 Task: Find connections with filter location Wednesbury with filter topic #Affiliationwith filter profile language German with filter current company HSE INTEGRO with filter school RV College Of Engineering with filter industry Administrative and Support Services with filter service category AnimationArchitecture with filter keywords title Market Development Manager
Action: Mouse moved to (517, 67)
Screenshot: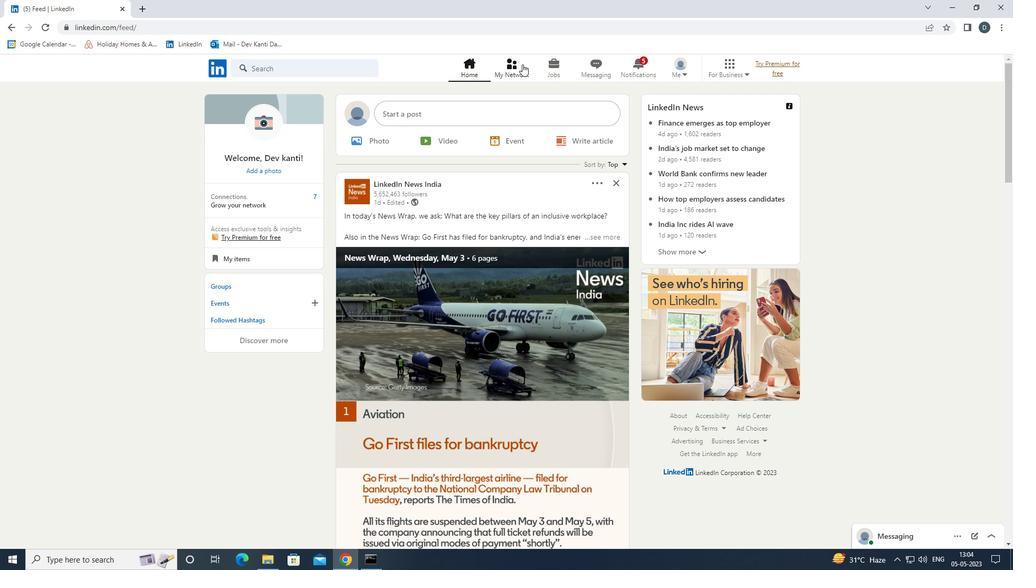 
Action: Mouse pressed left at (517, 67)
Screenshot: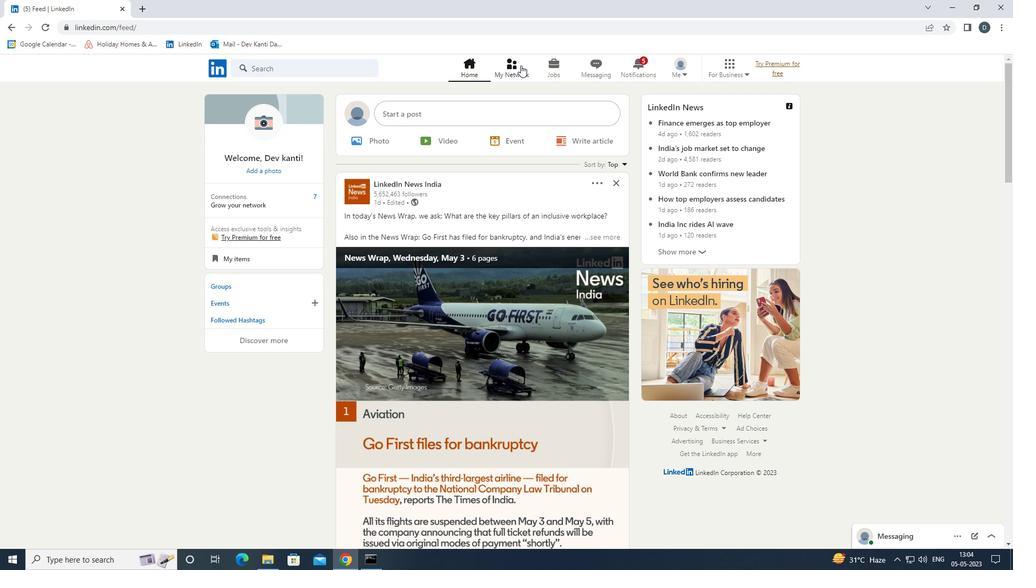 
Action: Mouse moved to (349, 127)
Screenshot: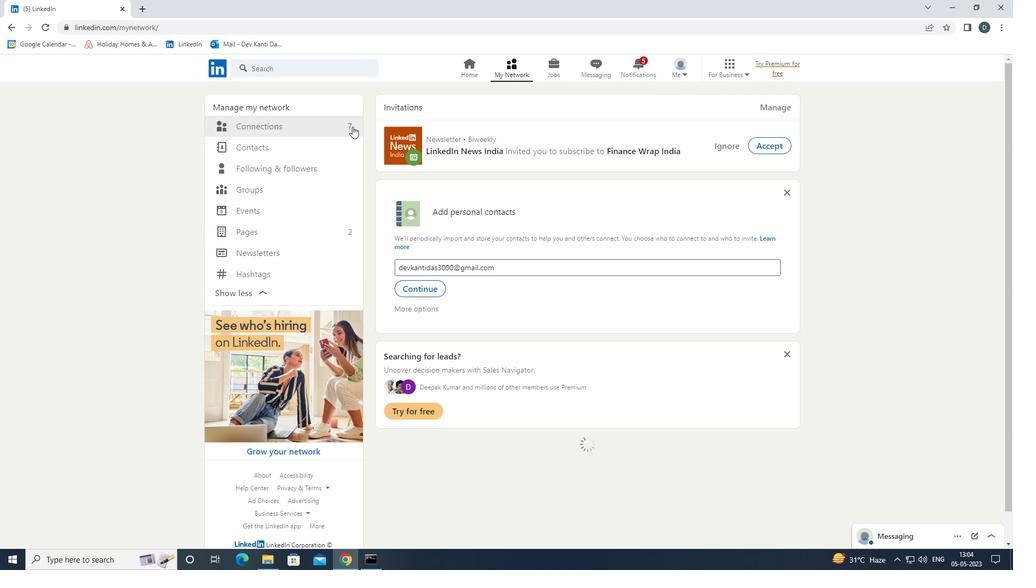
Action: Mouse pressed left at (349, 127)
Screenshot: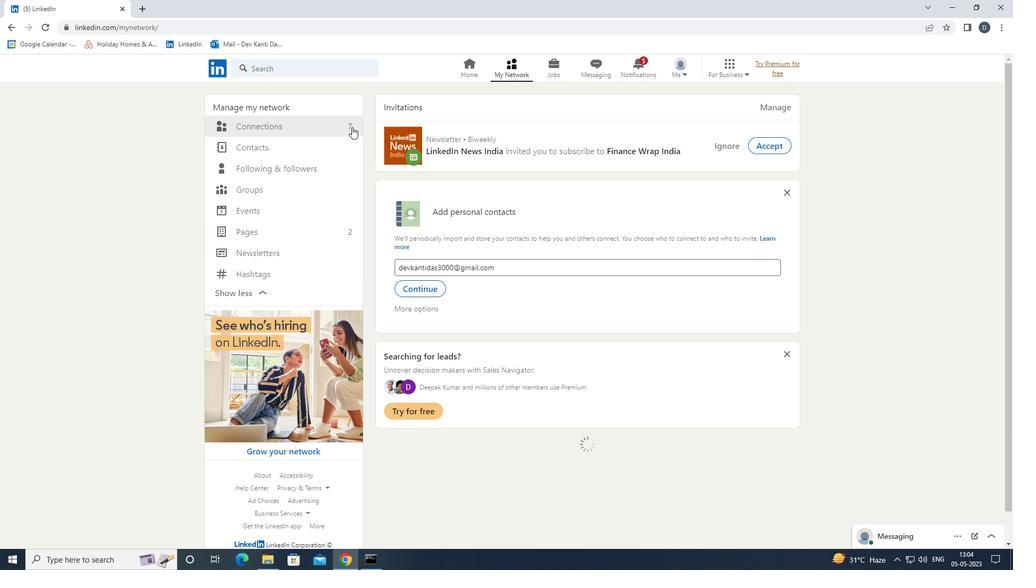 
Action: Mouse moved to (572, 128)
Screenshot: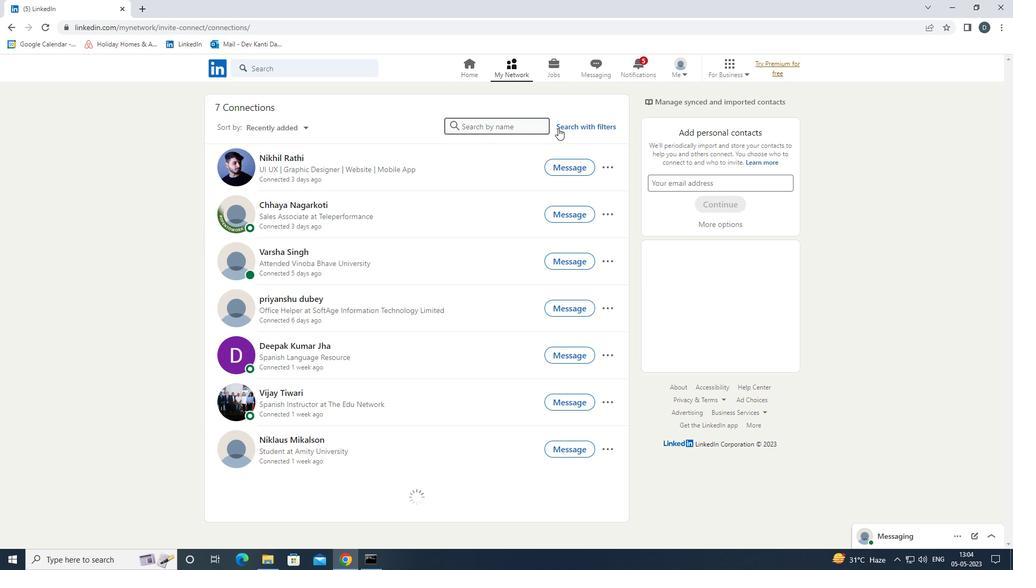
Action: Mouse pressed left at (572, 128)
Screenshot: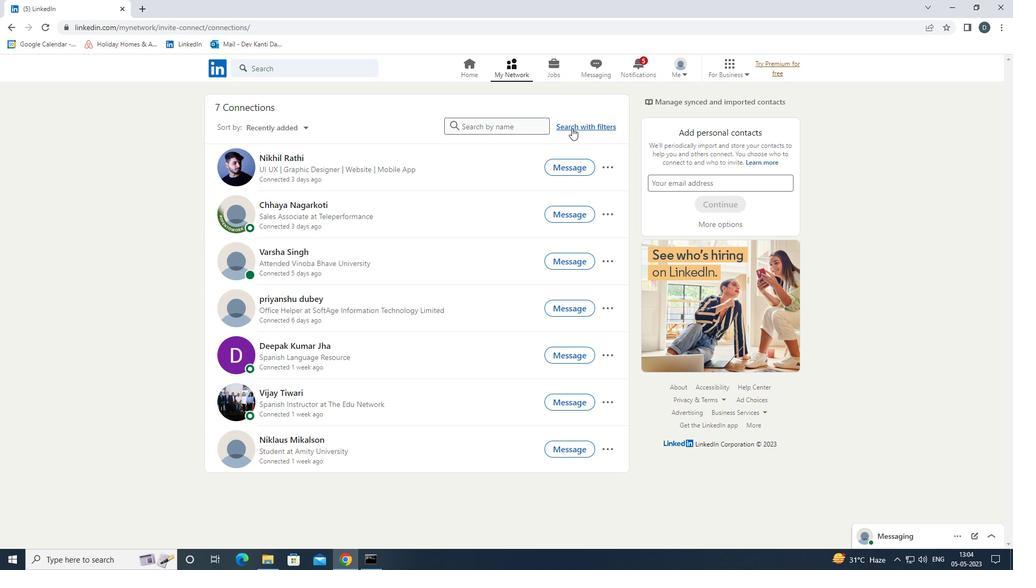 
Action: Mouse moved to (542, 100)
Screenshot: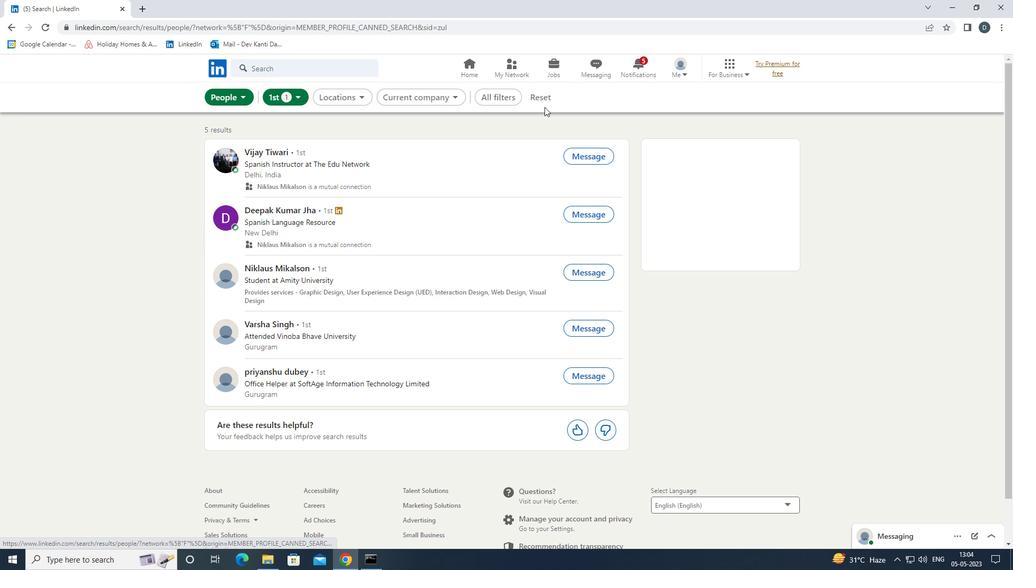 
Action: Mouse pressed left at (542, 100)
Screenshot: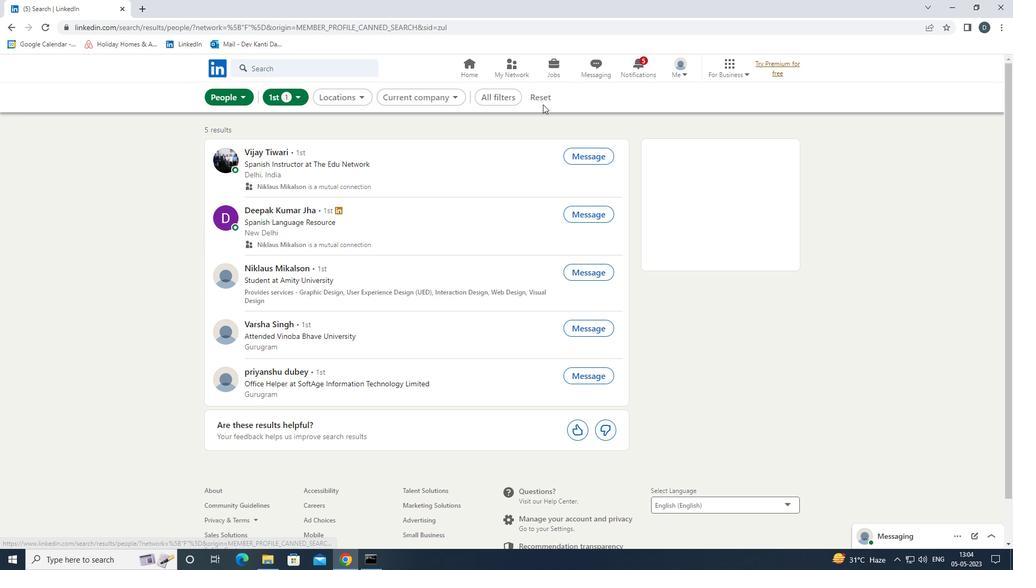 
Action: Mouse moved to (535, 101)
Screenshot: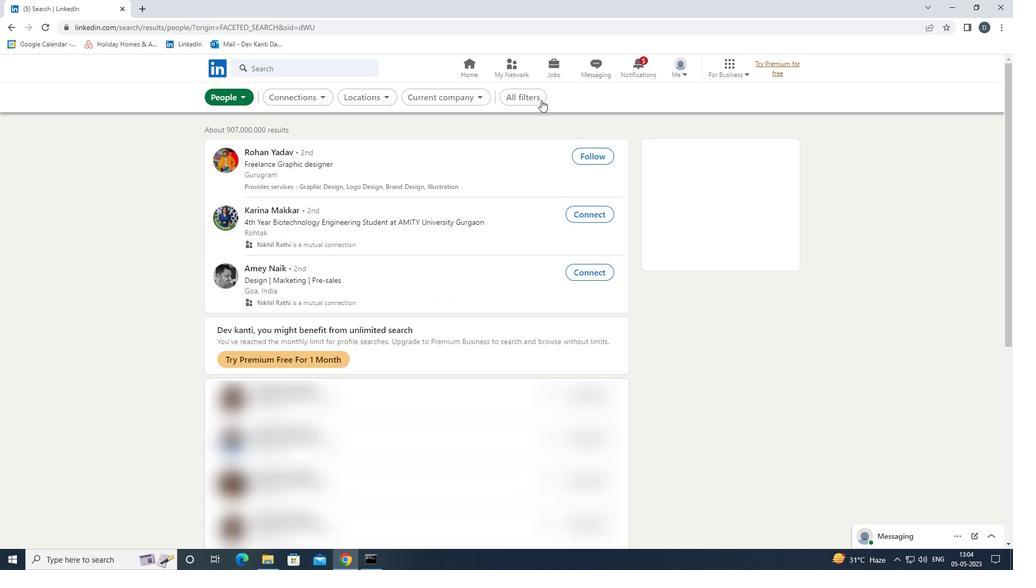 
Action: Mouse pressed left at (535, 101)
Screenshot: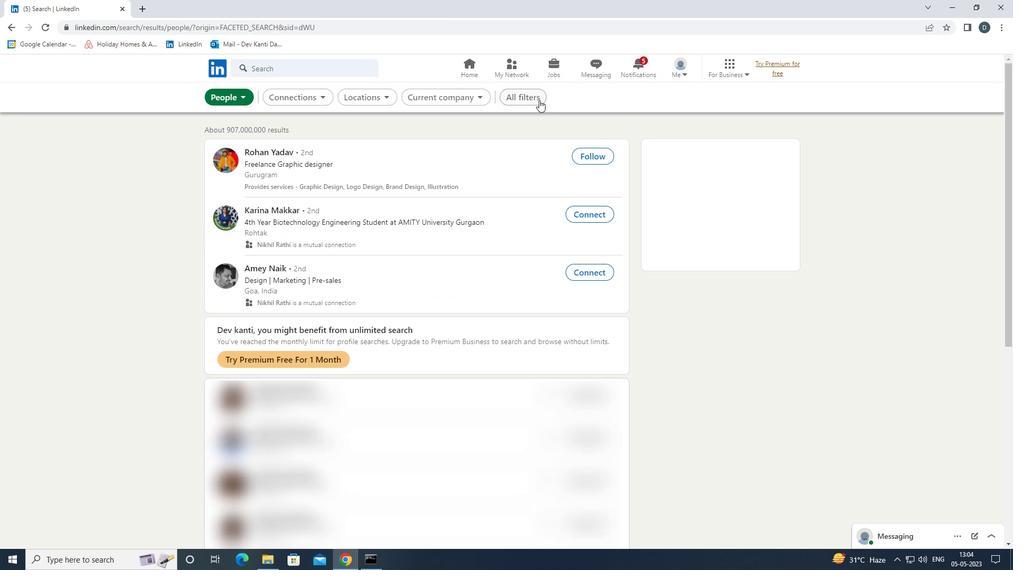 
Action: Mouse moved to (831, 308)
Screenshot: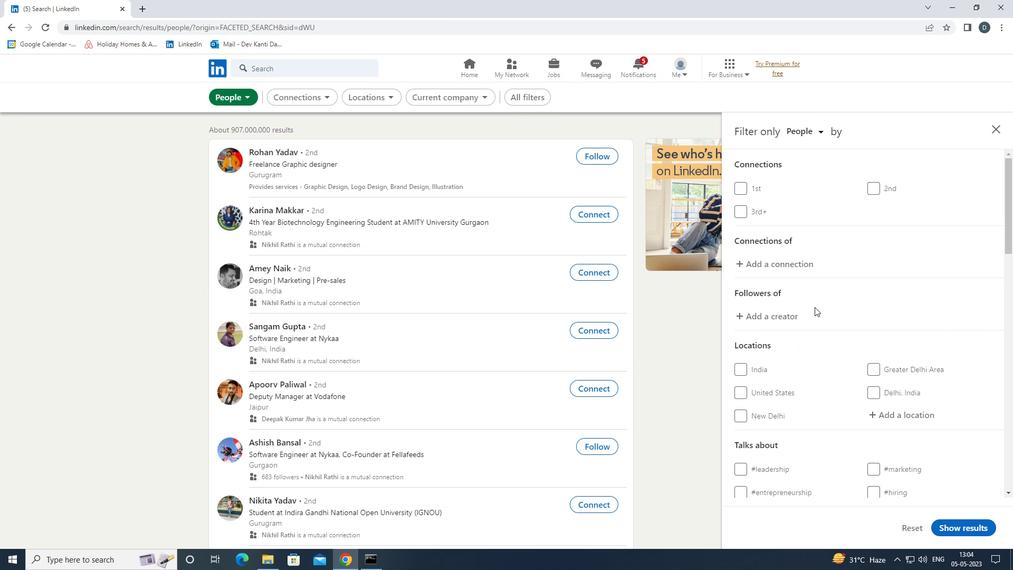 
Action: Mouse scrolled (831, 307) with delta (0, 0)
Screenshot: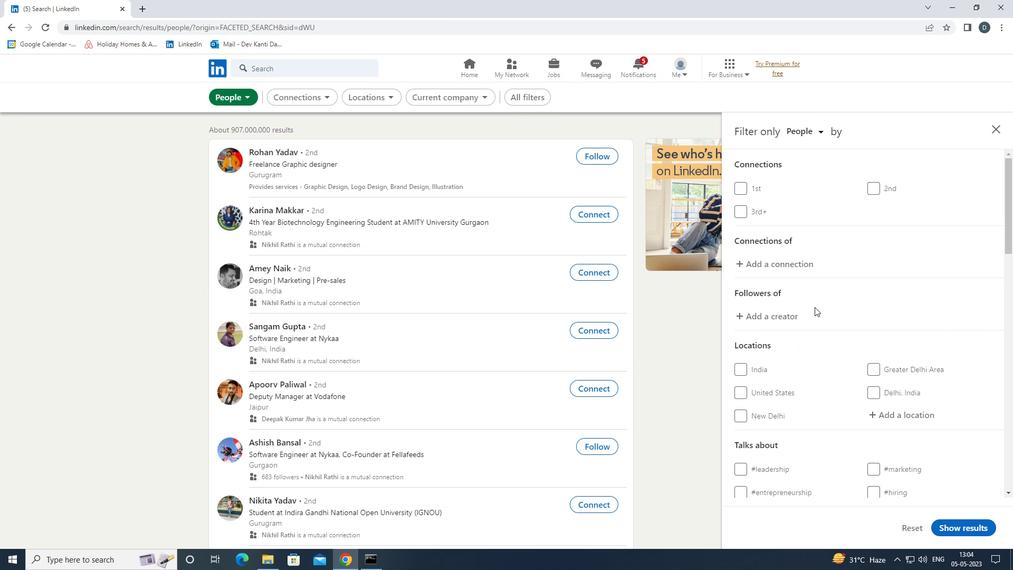 
Action: Mouse moved to (838, 310)
Screenshot: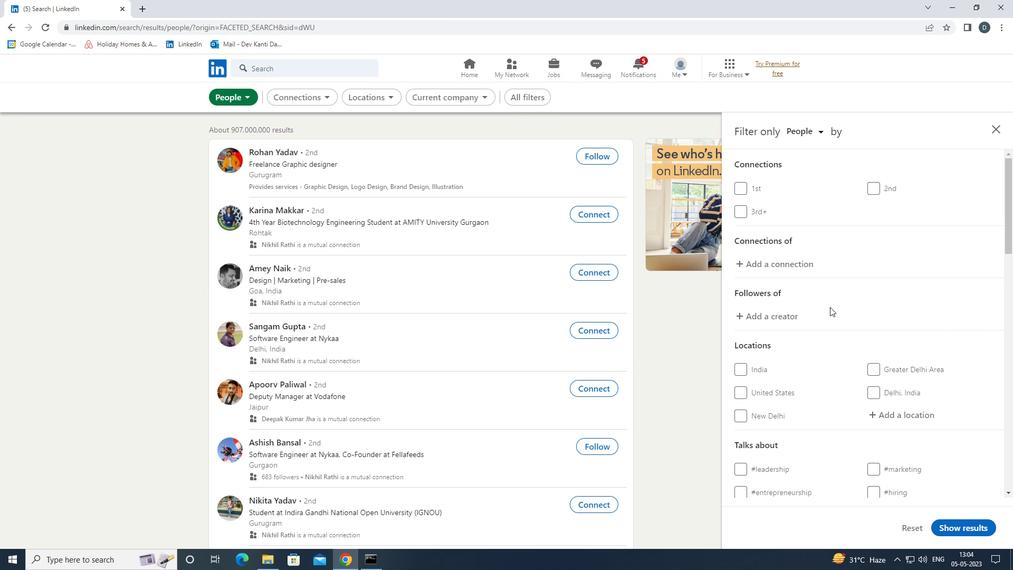 
Action: Mouse scrolled (838, 310) with delta (0, 0)
Screenshot: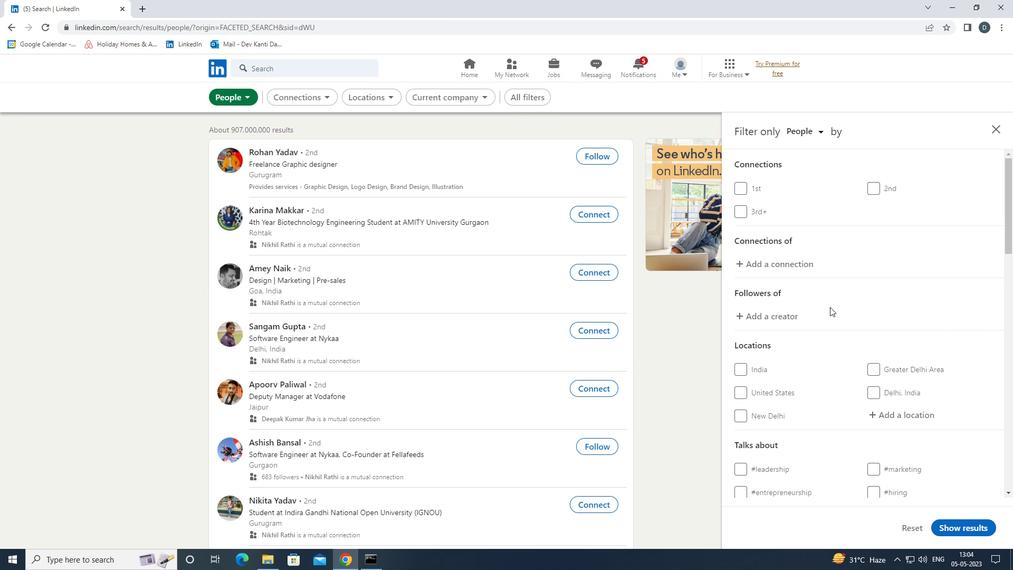 
Action: Mouse moved to (908, 310)
Screenshot: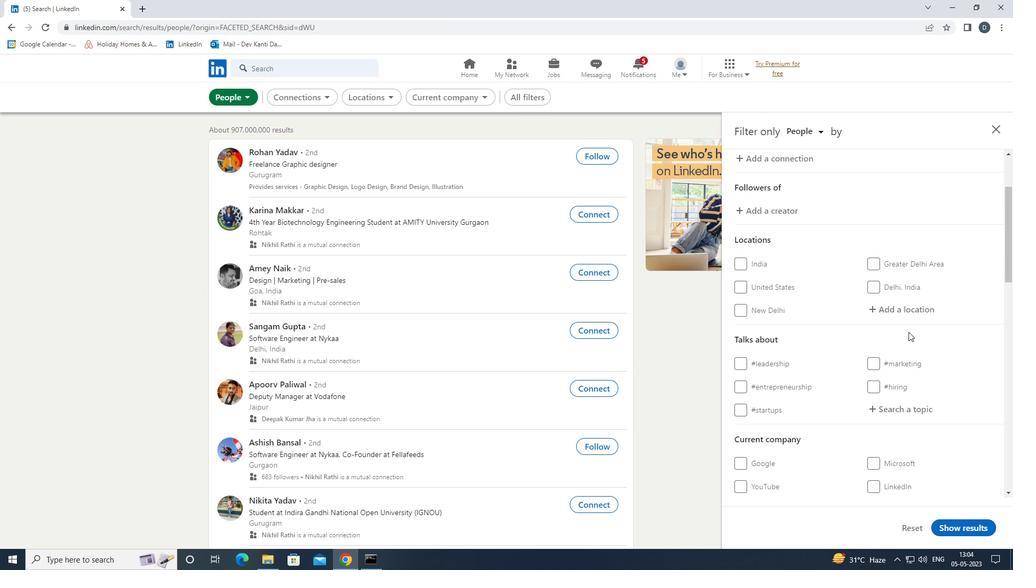 
Action: Mouse pressed left at (908, 310)
Screenshot: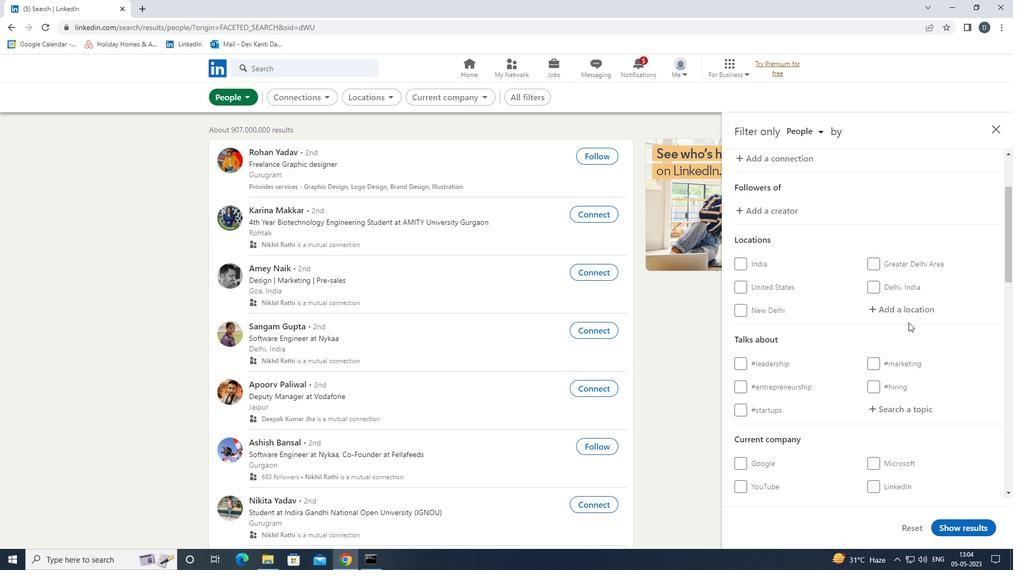
Action: Key pressed <Key.shift><Key.shift><Key.shift><Key.shift>WEDNESBURY<Key.down><Key.enter>
Screenshot: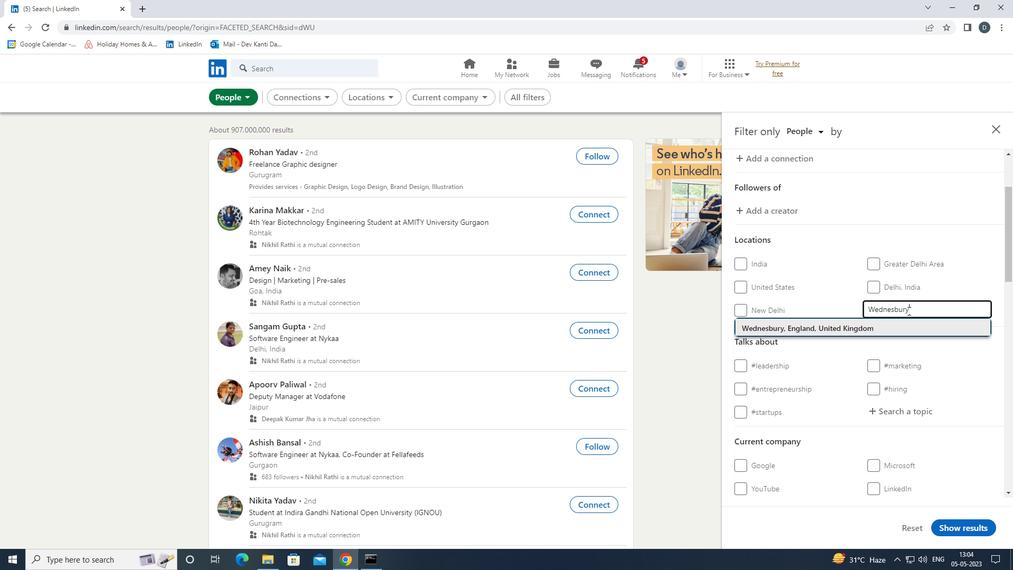 
Action: Mouse scrolled (908, 310) with delta (0, 0)
Screenshot: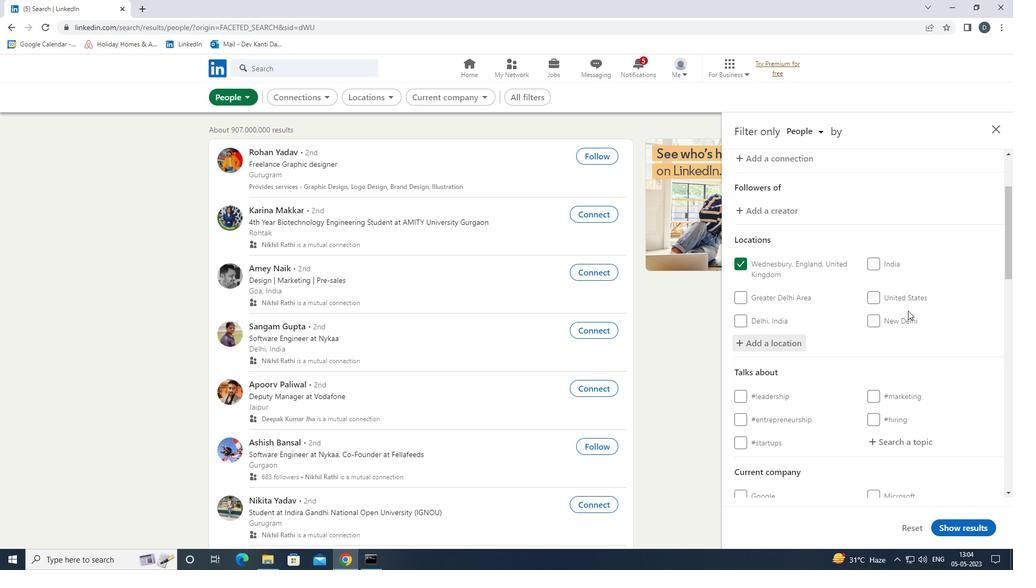 
Action: Mouse scrolled (908, 310) with delta (0, 0)
Screenshot: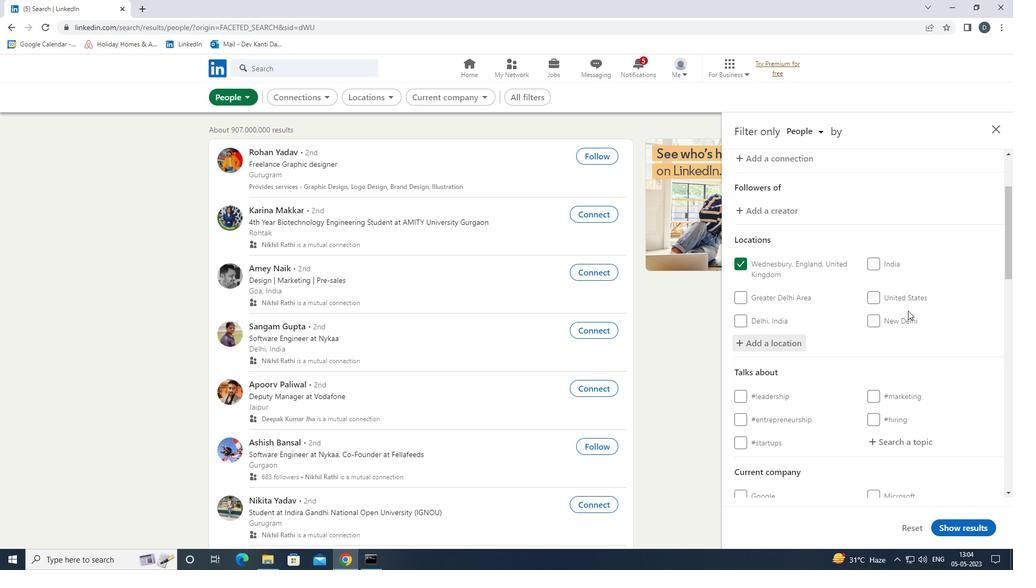 
Action: Mouse moved to (898, 342)
Screenshot: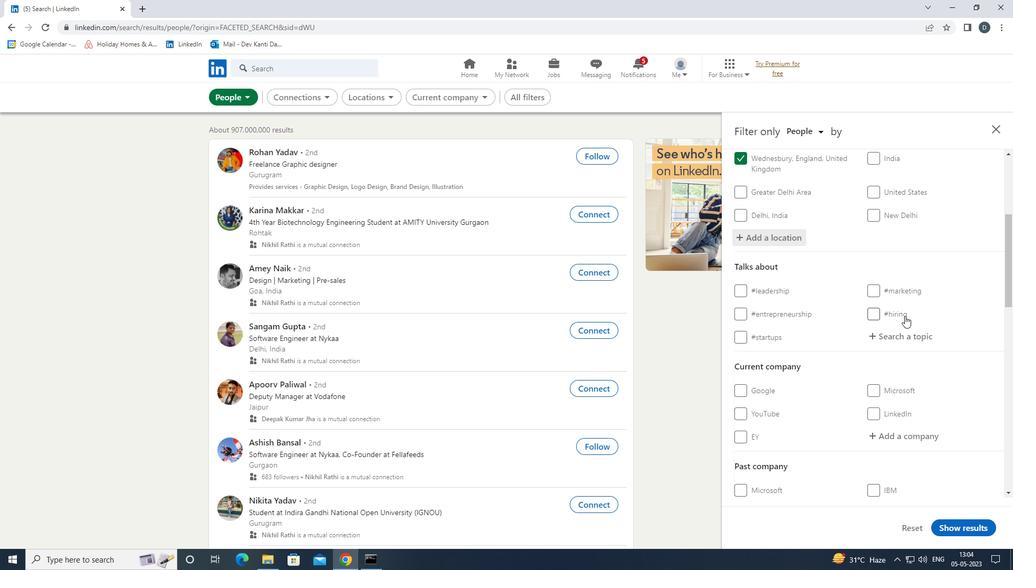 
Action: Mouse pressed left at (898, 342)
Screenshot: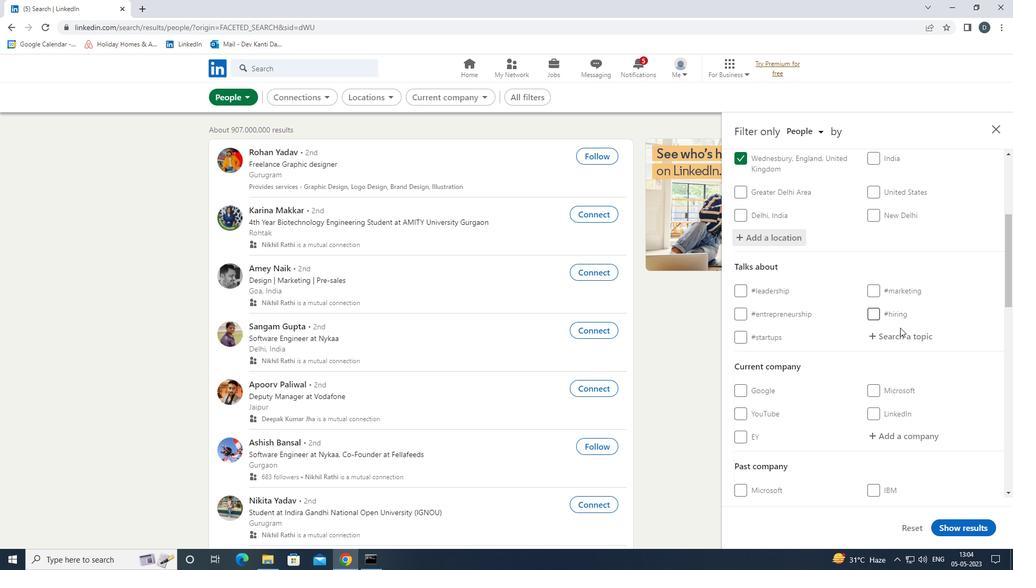 
Action: Key pressed <Key.shift>AFFILIATION<Key.down><Key.enter>
Screenshot: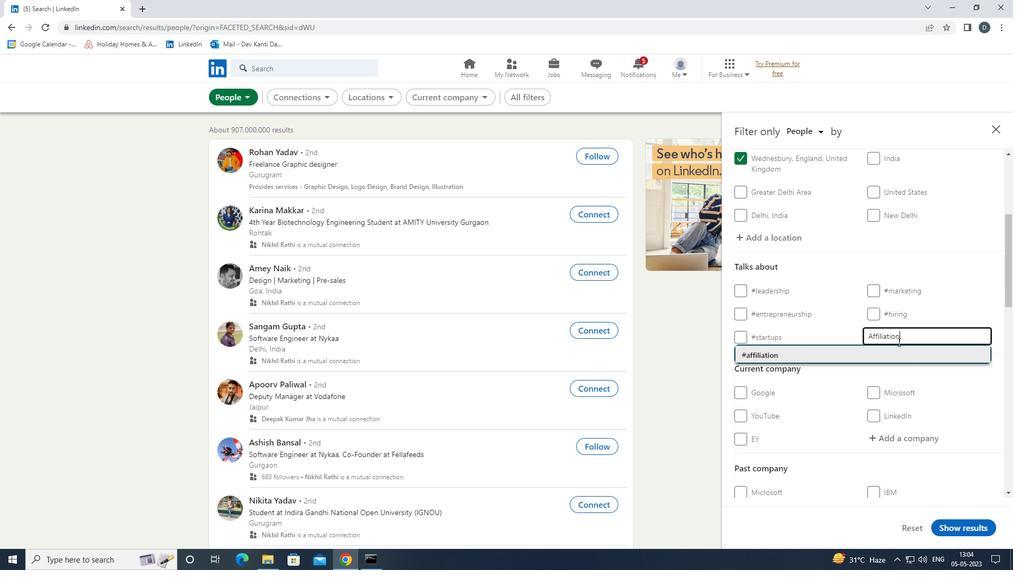 
Action: Mouse moved to (895, 352)
Screenshot: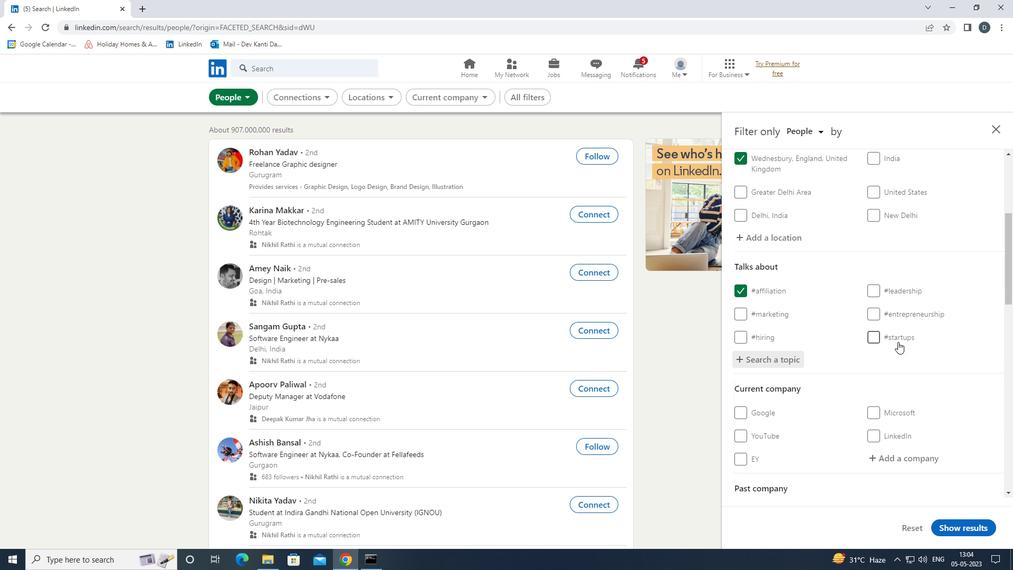 
Action: Mouse scrolled (895, 352) with delta (0, 0)
Screenshot: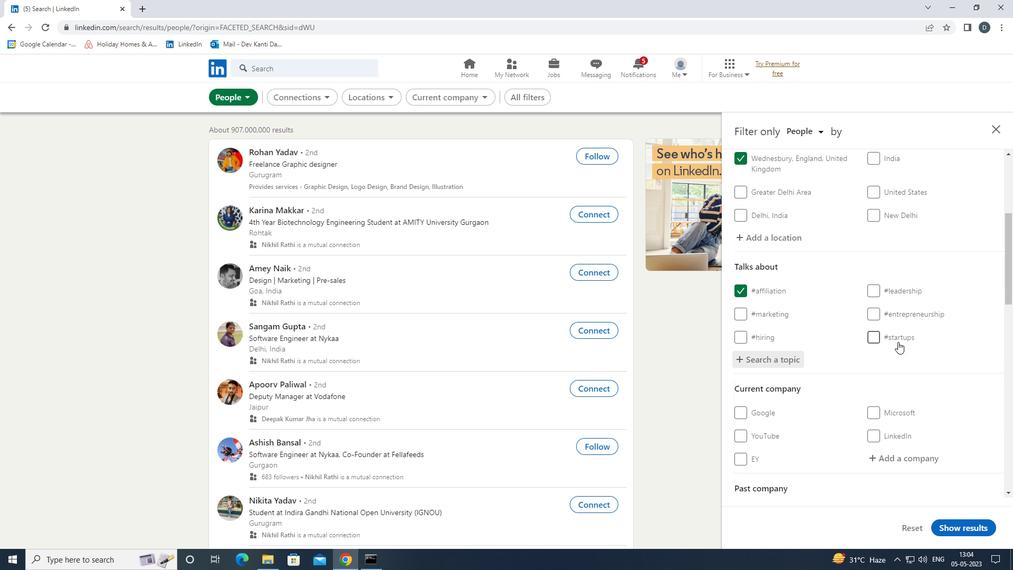 
Action: Mouse moved to (895, 353)
Screenshot: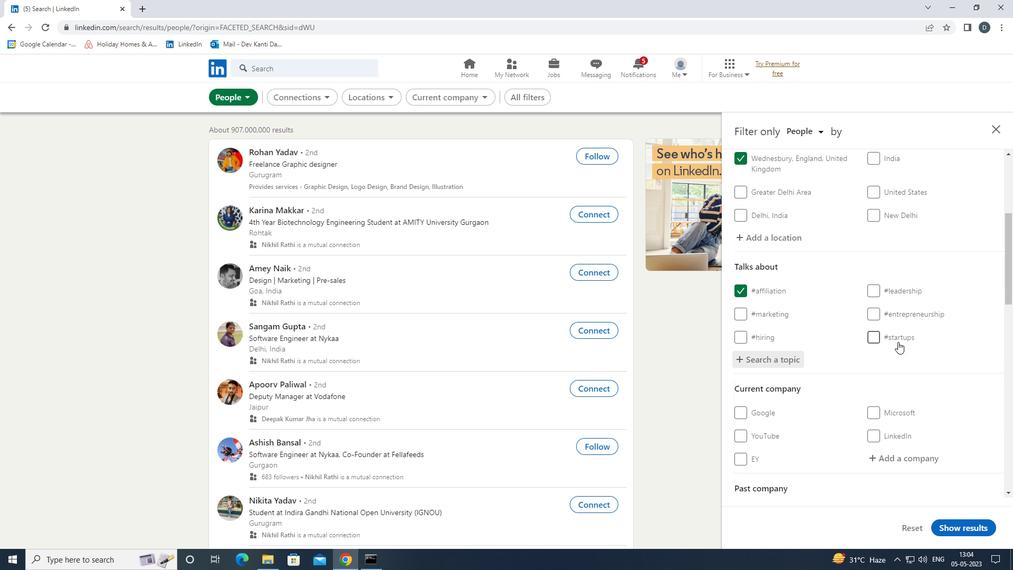 
Action: Mouse scrolled (895, 352) with delta (0, 0)
Screenshot: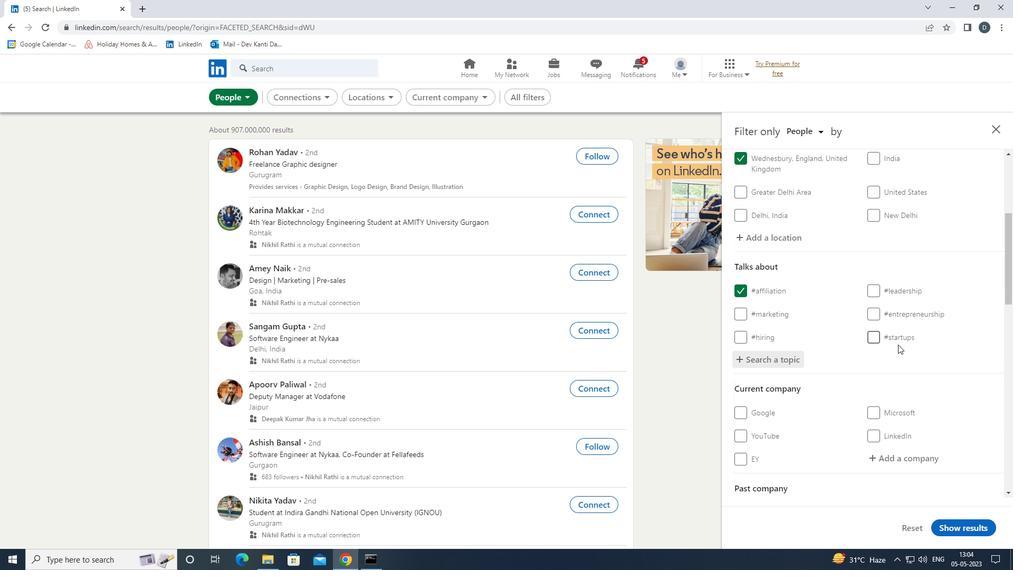 
Action: Mouse moved to (905, 347)
Screenshot: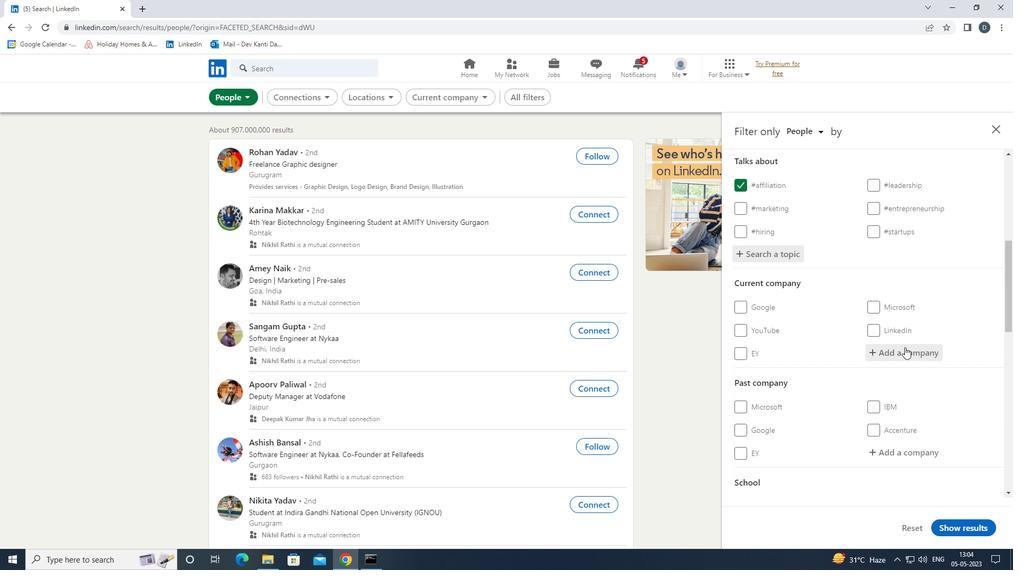 
Action: Mouse scrolled (905, 347) with delta (0, 0)
Screenshot: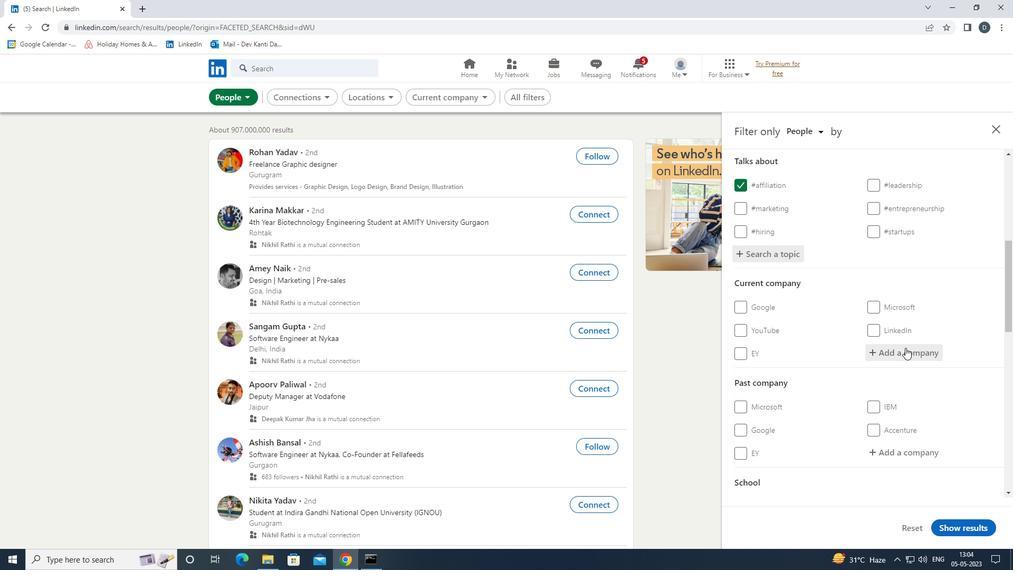 
Action: Mouse scrolled (905, 347) with delta (0, 0)
Screenshot: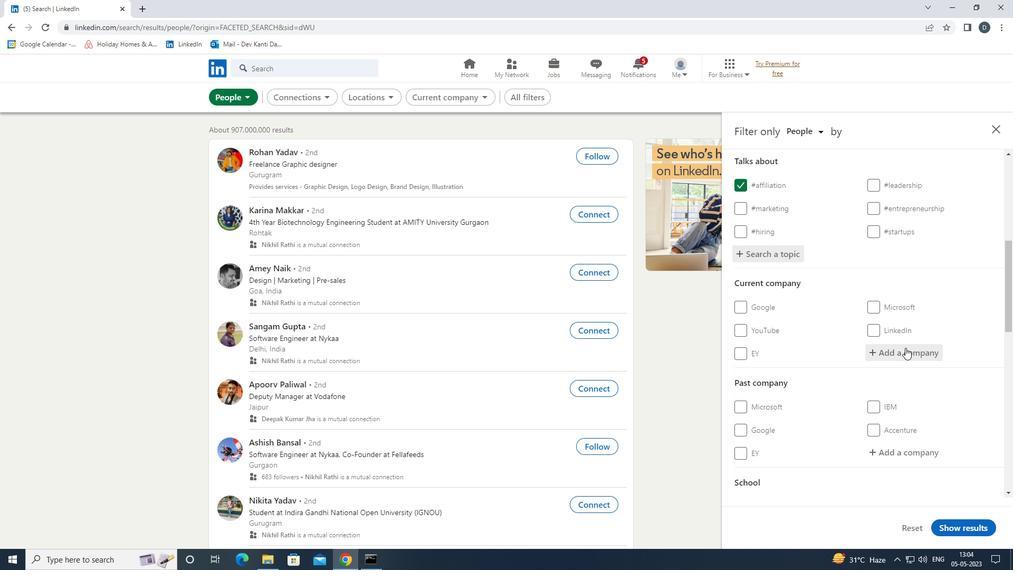 
Action: Mouse scrolled (905, 347) with delta (0, 0)
Screenshot: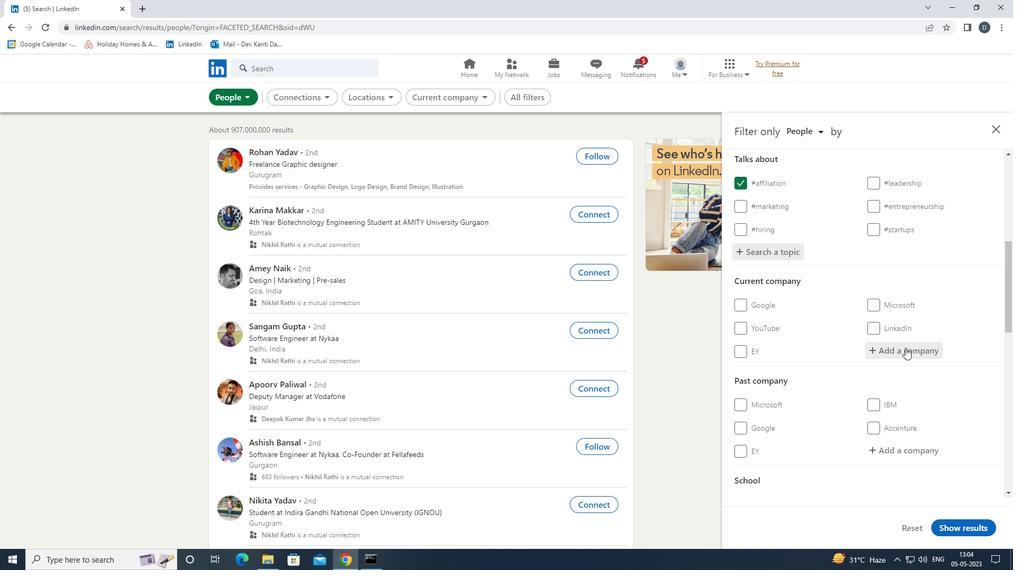 
Action: Mouse scrolled (905, 347) with delta (0, 0)
Screenshot: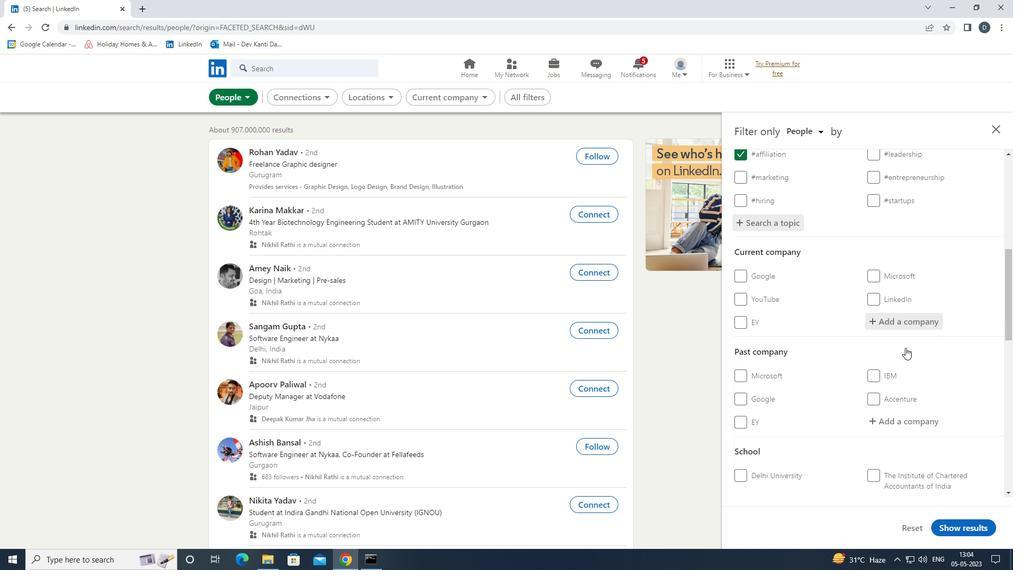 
Action: Mouse scrolled (905, 347) with delta (0, 0)
Screenshot: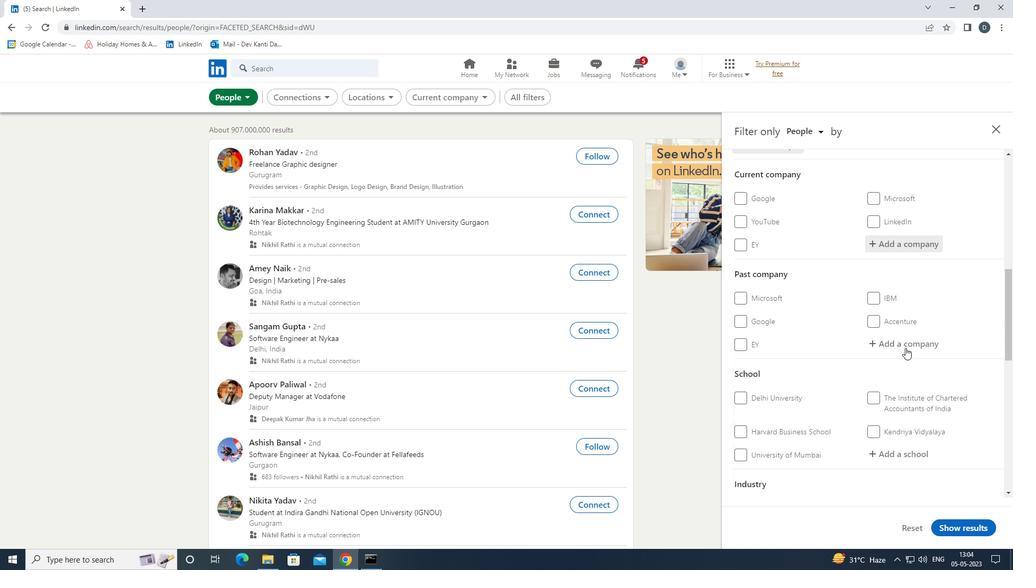 
Action: Mouse scrolled (905, 347) with delta (0, 0)
Screenshot: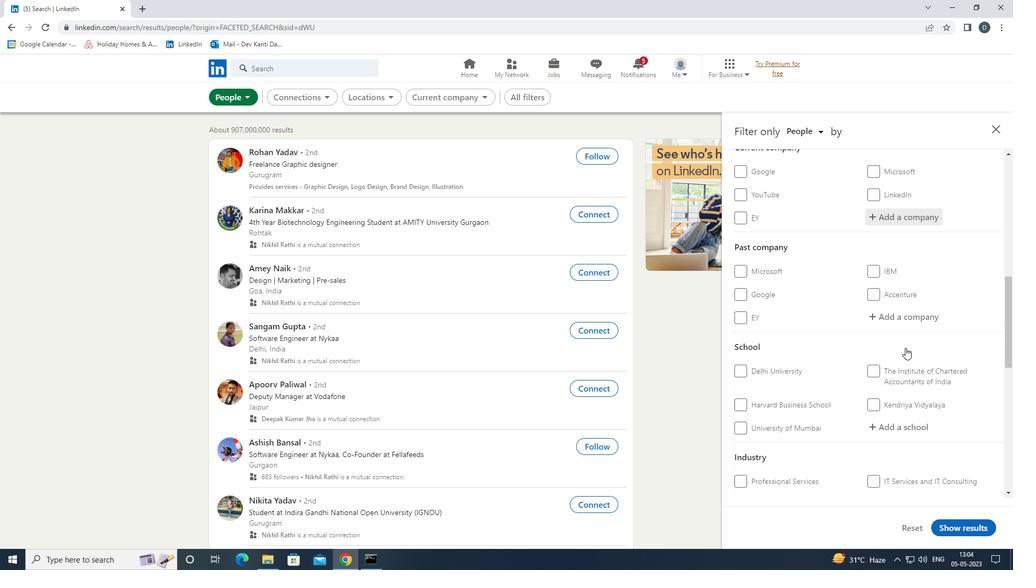 
Action: Mouse moved to (762, 462)
Screenshot: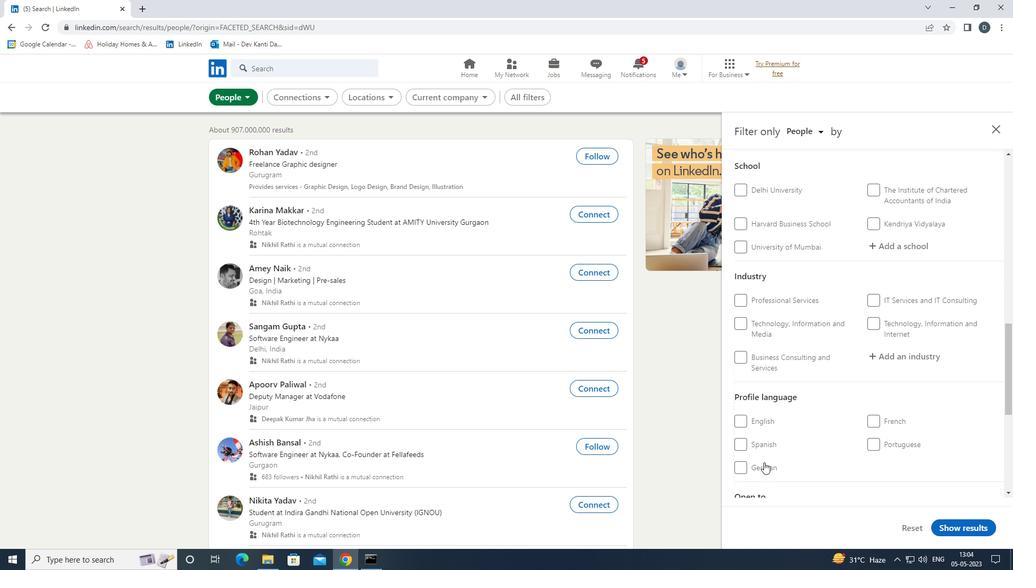 
Action: Mouse pressed left at (762, 462)
Screenshot: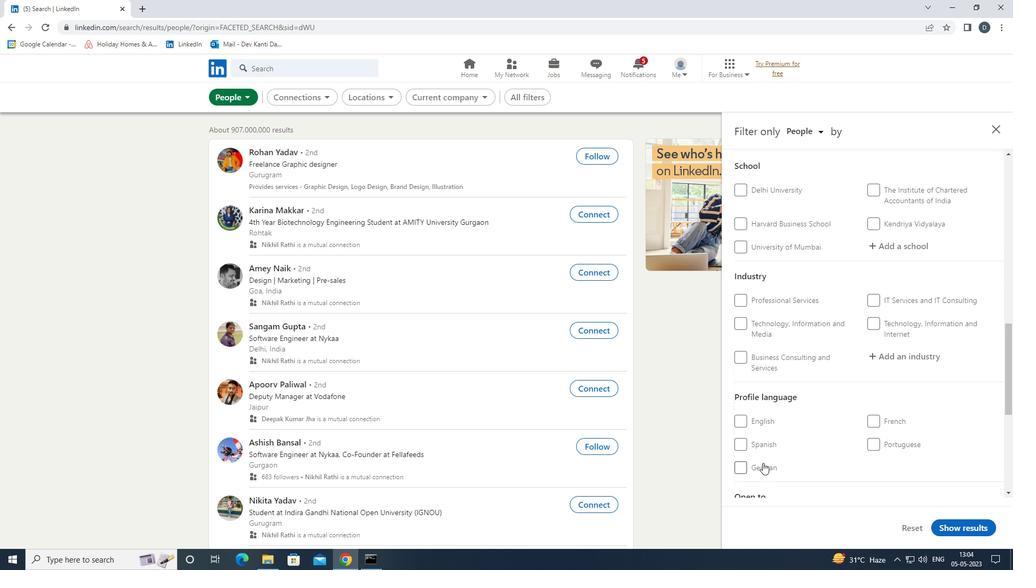 
Action: Mouse moved to (763, 463)
Screenshot: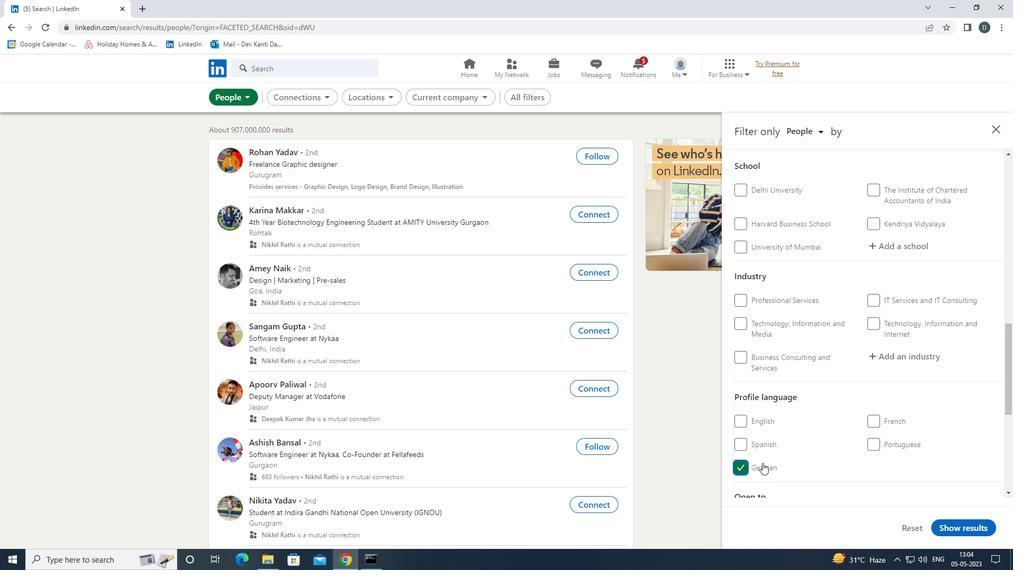 
Action: Mouse scrolled (763, 464) with delta (0, 0)
Screenshot: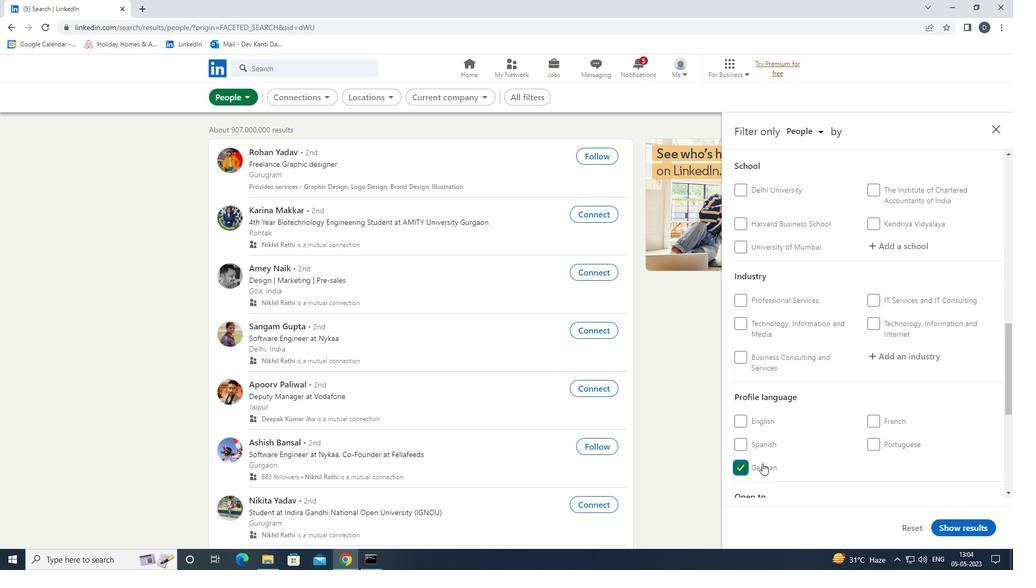 
Action: Mouse scrolled (763, 464) with delta (0, 0)
Screenshot: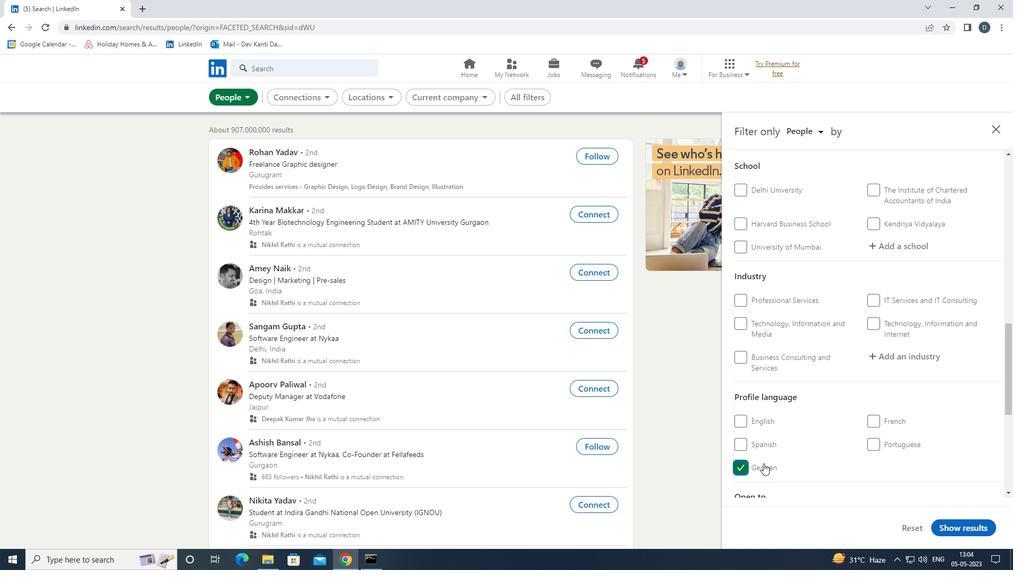 
Action: Mouse scrolled (763, 464) with delta (0, 0)
Screenshot: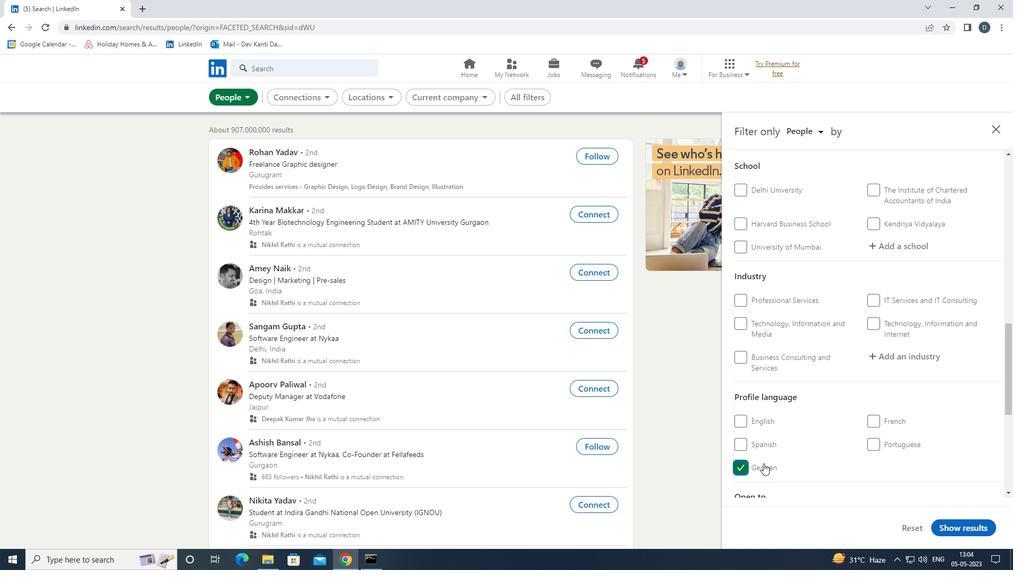 
Action: Mouse scrolled (763, 464) with delta (0, 0)
Screenshot: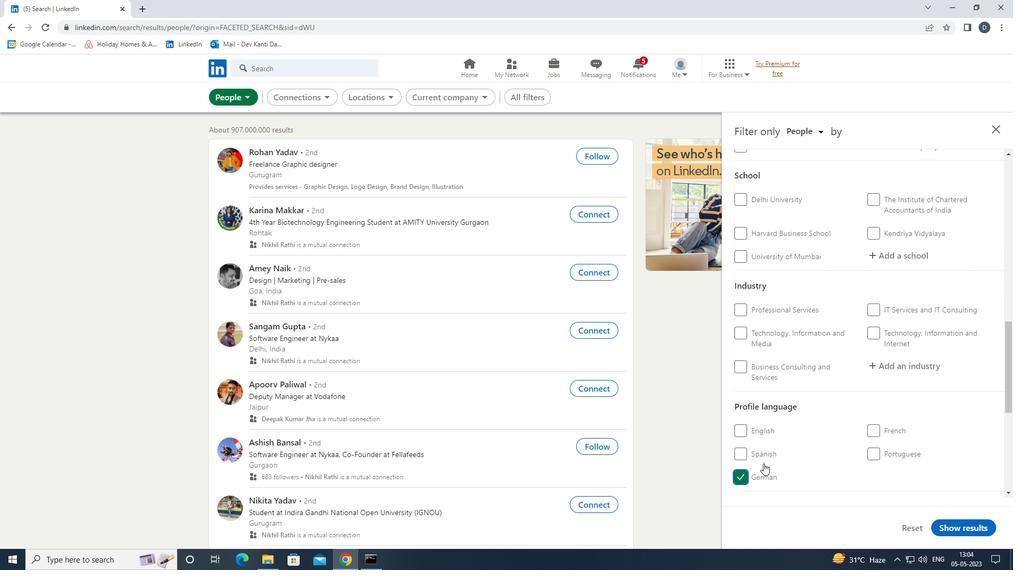 
Action: Mouse scrolled (763, 464) with delta (0, 0)
Screenshot: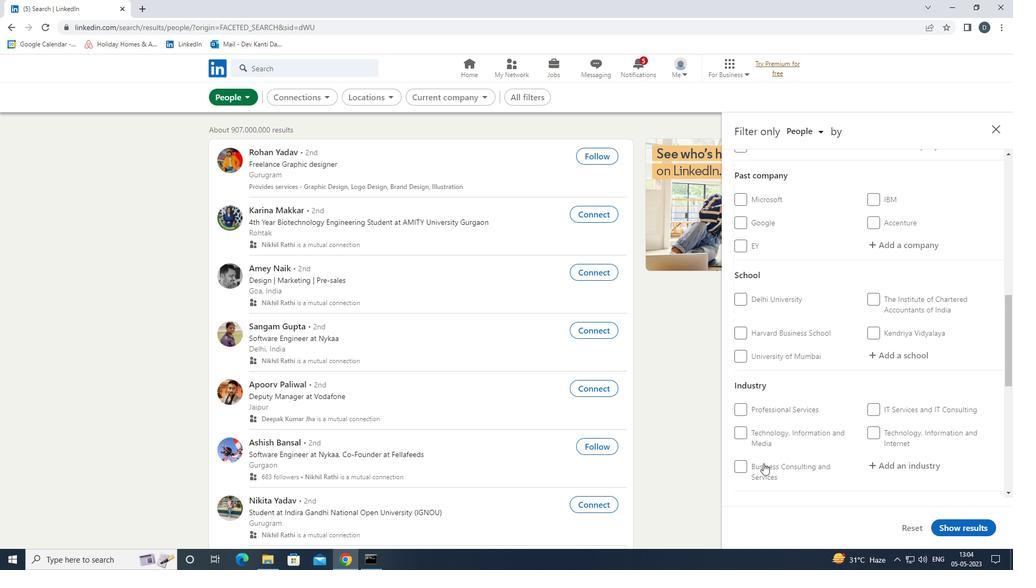 
Action: Mouse moved to (920, 300)
Screenshot: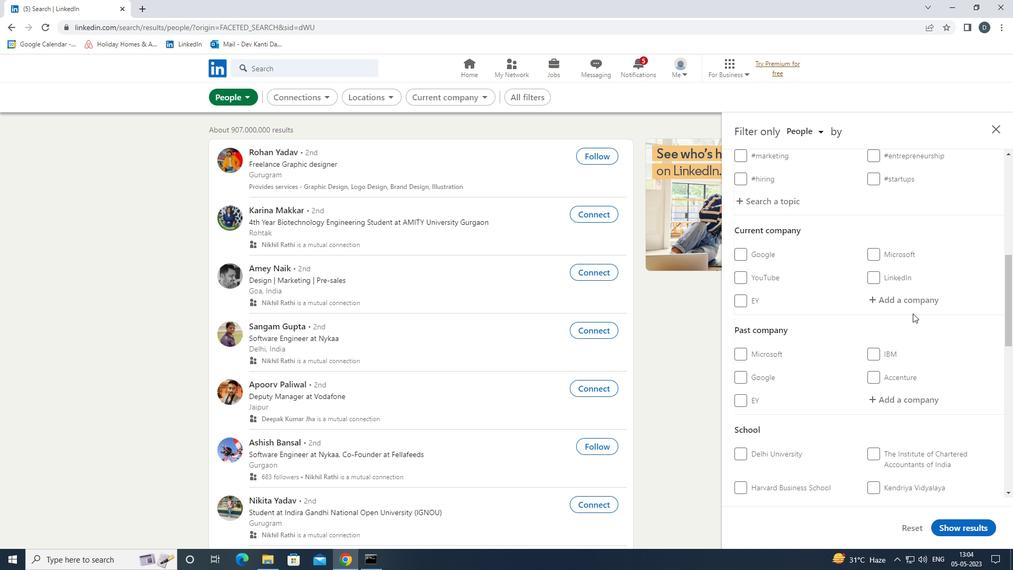 
Action: Mouse pressed left at (920, 300)
Screenshot: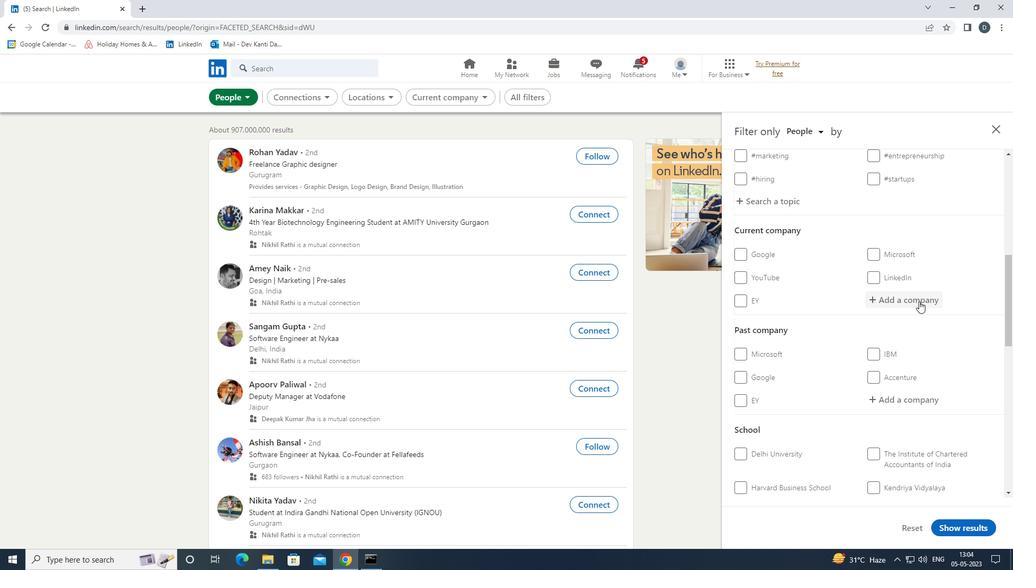 
Action: Key pressed <Key.shift><Key.shift><Key.shift><Key.shift><Key.shift><Key.shift><Key.shift><Key.shift><Key.shift><Key.shift><Key.shift><Key.shift><Key.shift>HSE<Key.space><Key.shift>INTEGRO<Key.down><Key.enter>
Screenshot: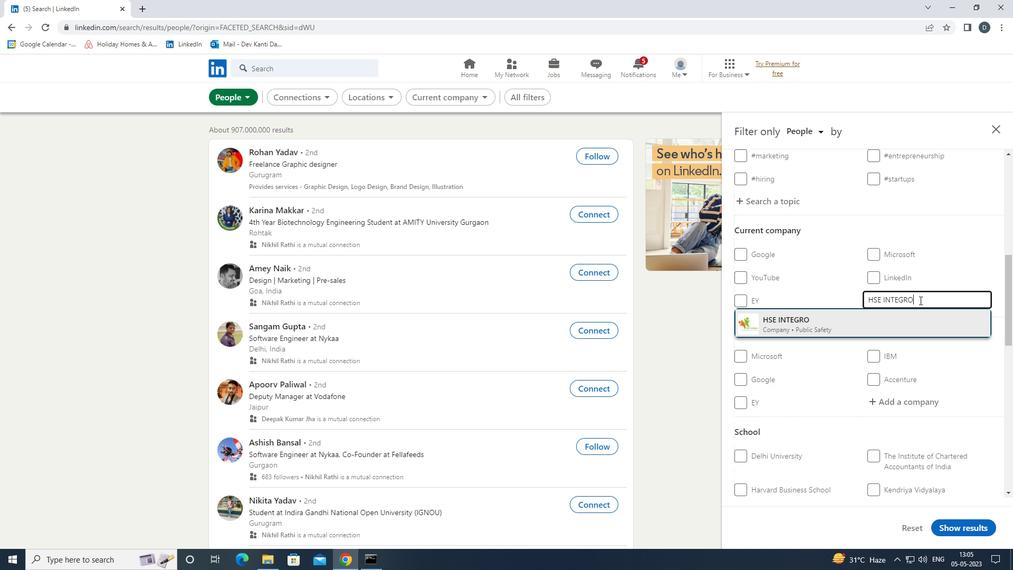 
Action: Mouse scrolled (920, 299) with delta (0, 0)
Screenshot: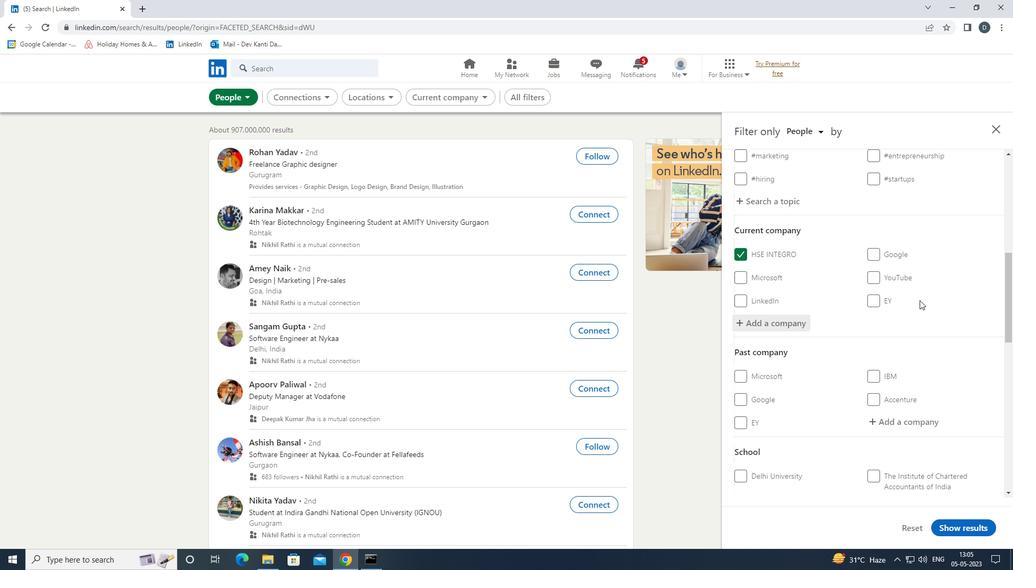 
Action: Mouse scrolled (920, 299) with delta (0, 0)
Screenshot: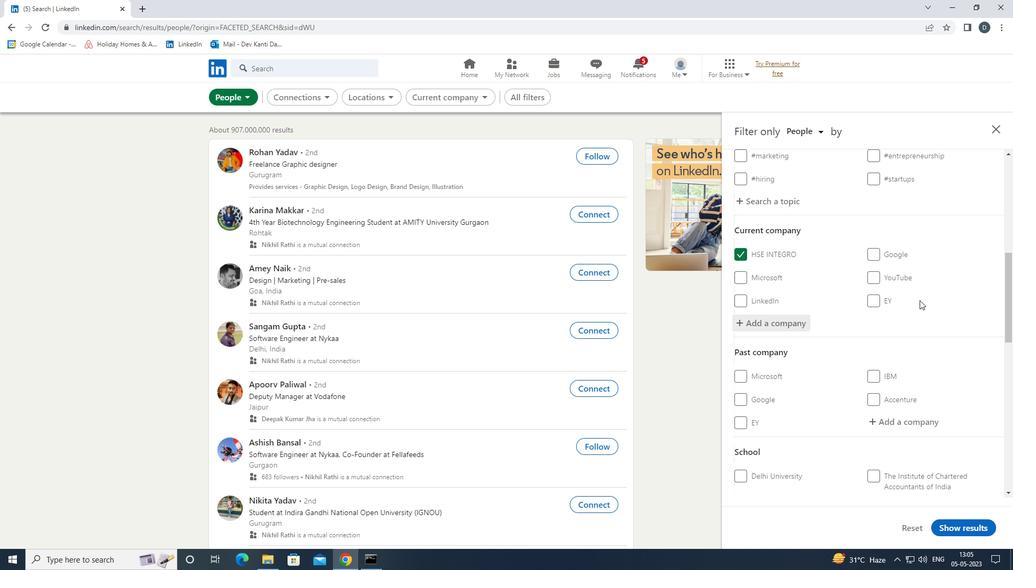 
Action: Mouse scrolled (920, 299) with delta (0, 0)
Screenshot: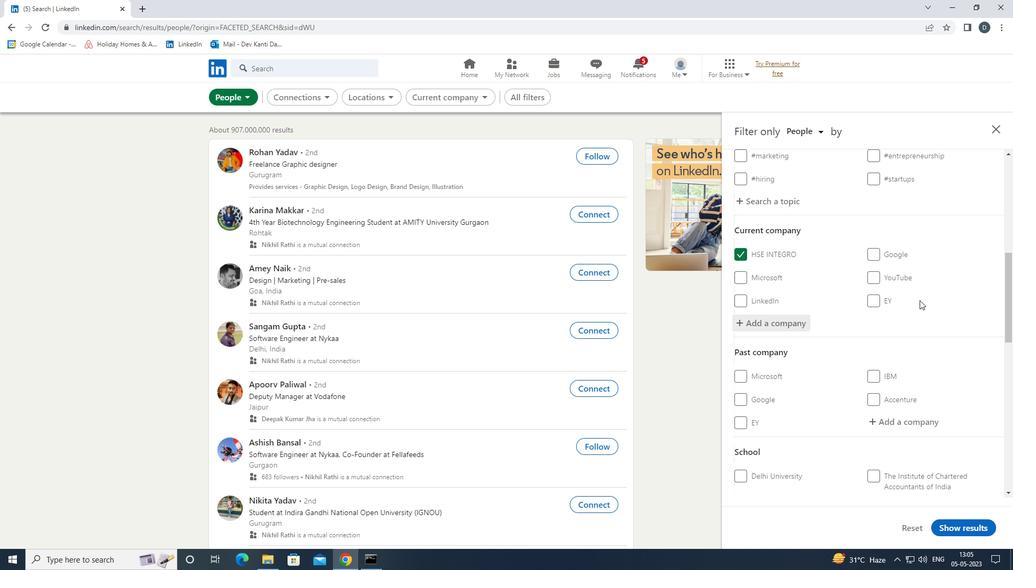 
Action: Mouse moved to (911, 308)
Screenshot: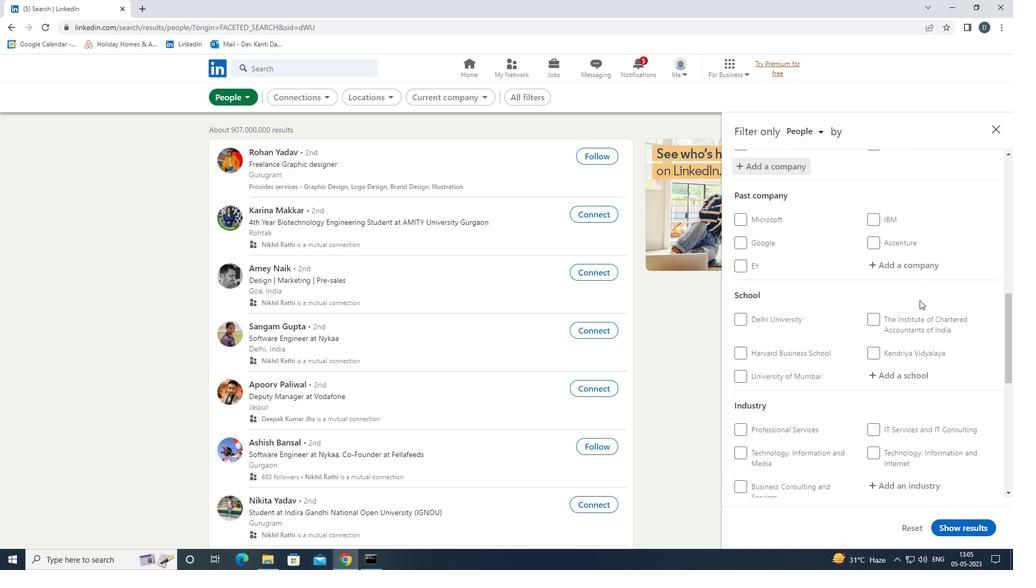 
Action: Mouse scrolled (911, 308) with delta (0, 0)
Screenshot: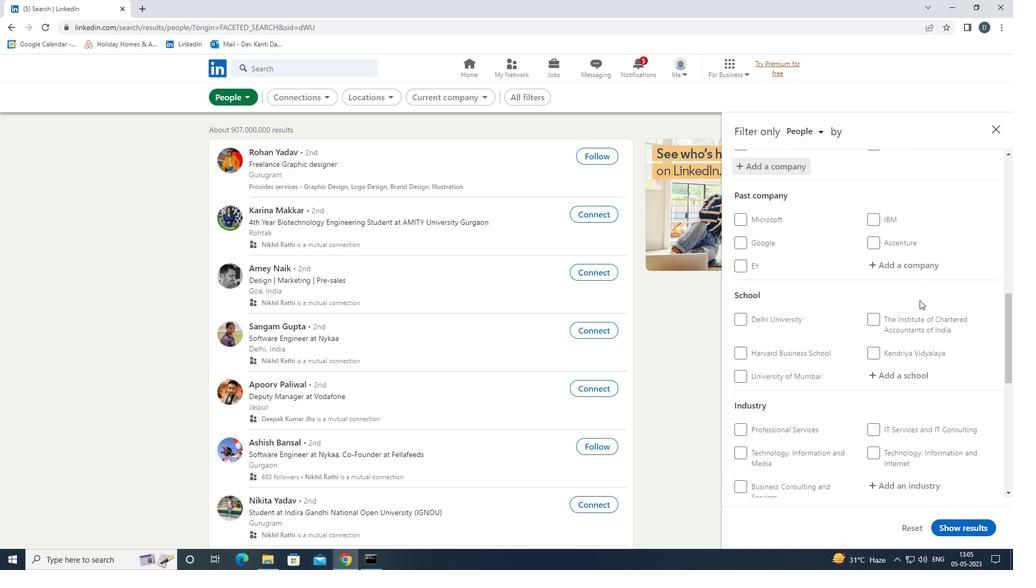 
Action: Mouse moved to (900, 321)
Screenshot: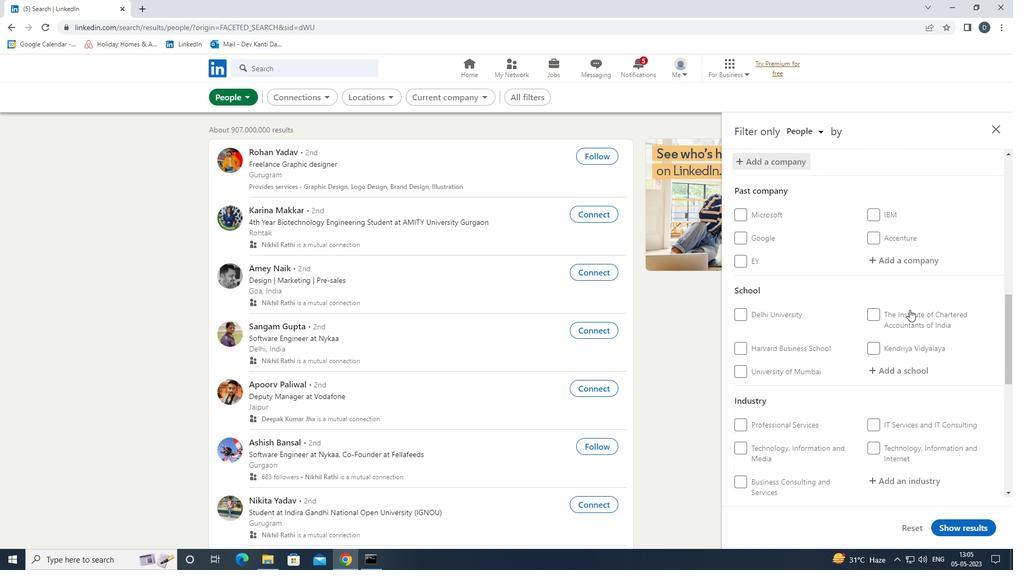 
Action: Mouse pressed left at (900, 321)
Screenshot: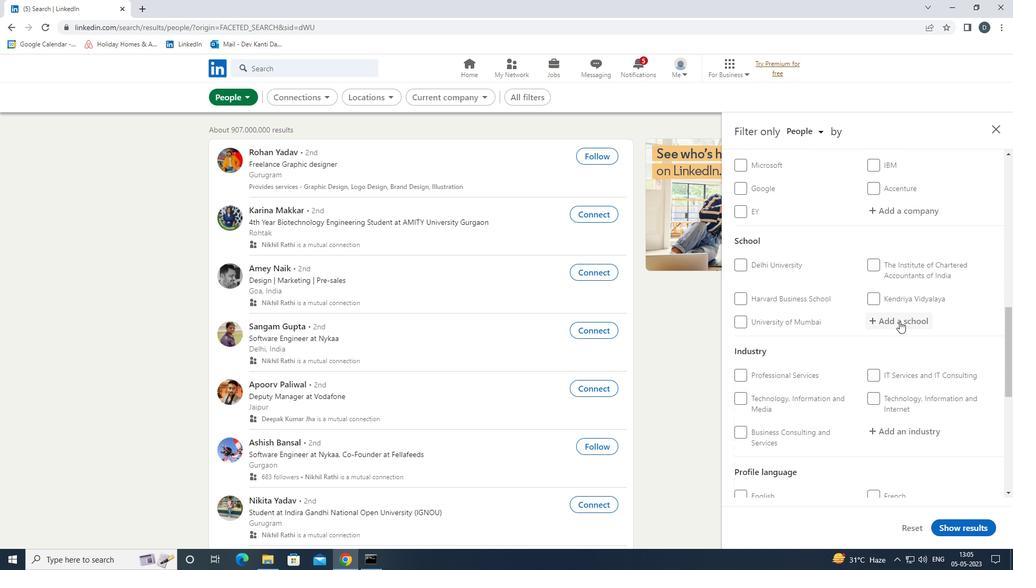 
Action: Mouse moved to (898, 321)
Screenshot: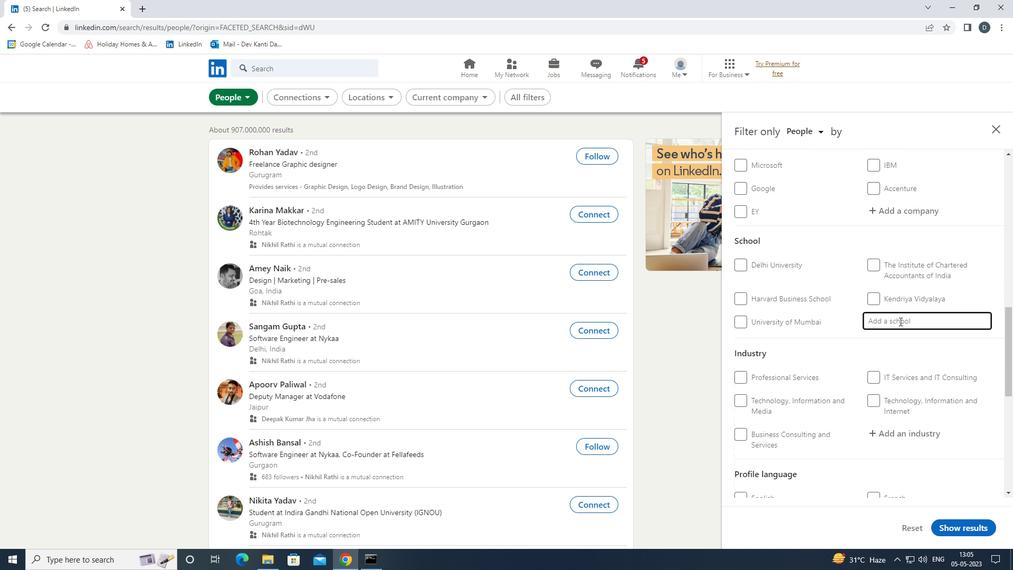 
Action: Key pressed <Key.shift><Key.shift>RV<Key.space><Key.shift>COLLEGE<Key.space><Key.down><Key.enter>
Screenshot: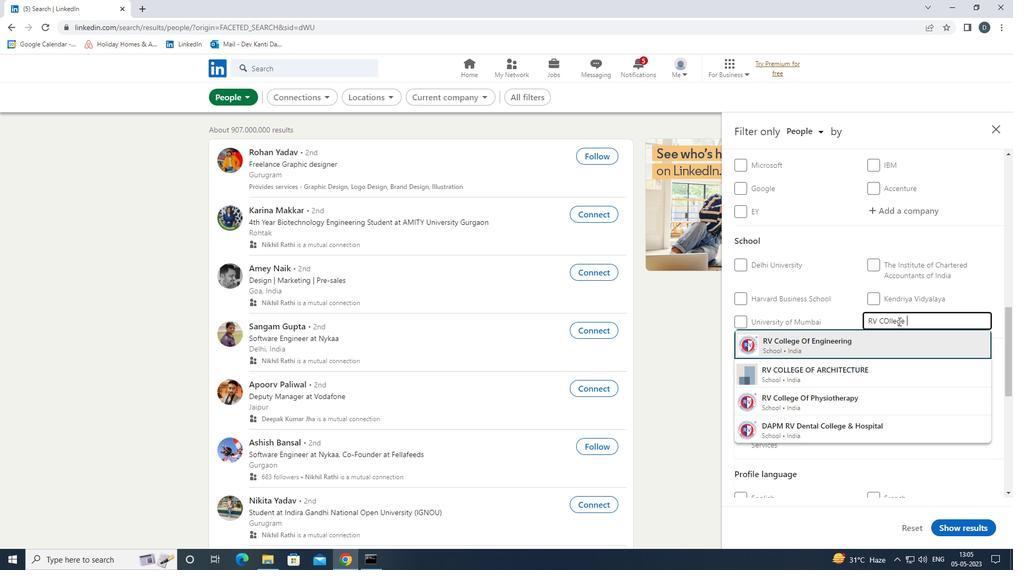 
Action: Mouse scrolled (898, 320) with delta (0, 0)
Screenshot: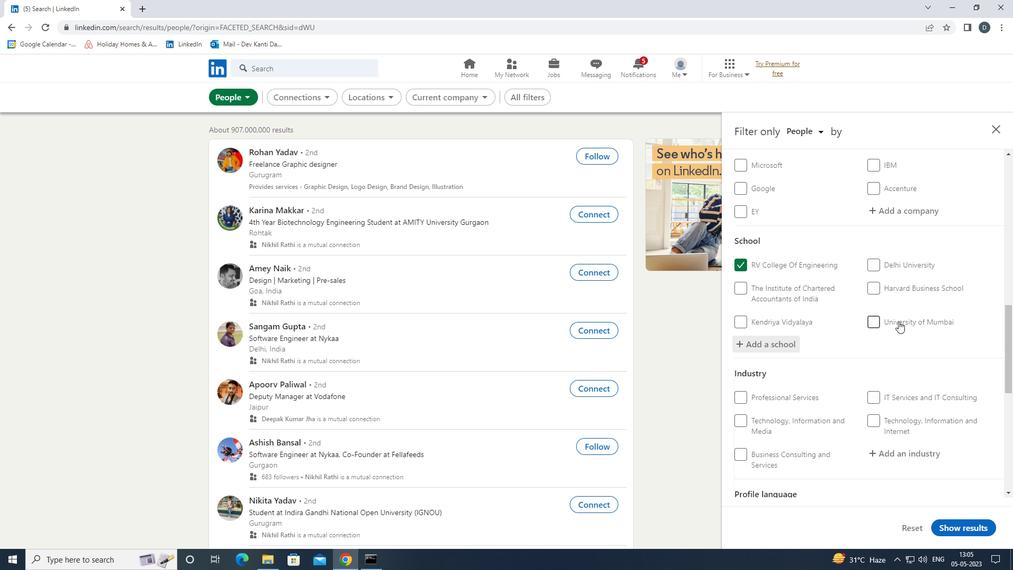 
Action: Mouse scrolled (898, 320) with delta (0, 0)
Screenshot: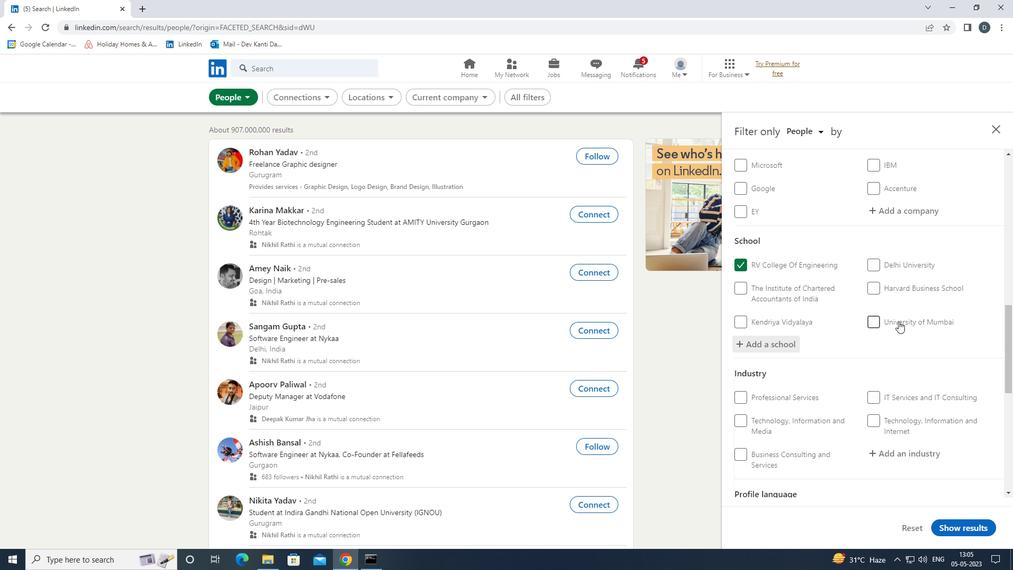 
Action: Mouse moved to (917, 346)
Screenshot: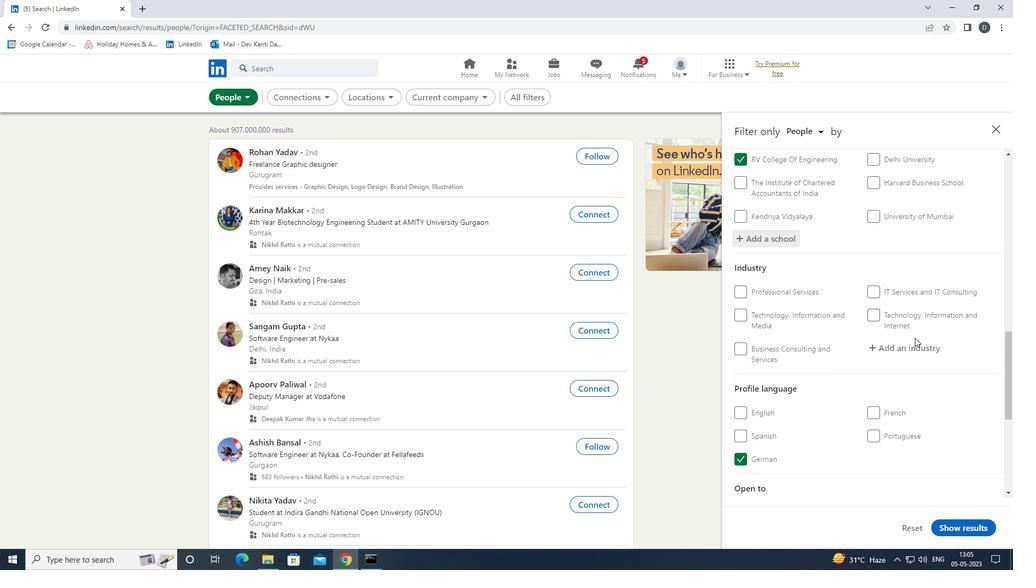 
Action: Mouse pressed left at (917, 346)
Screenshot: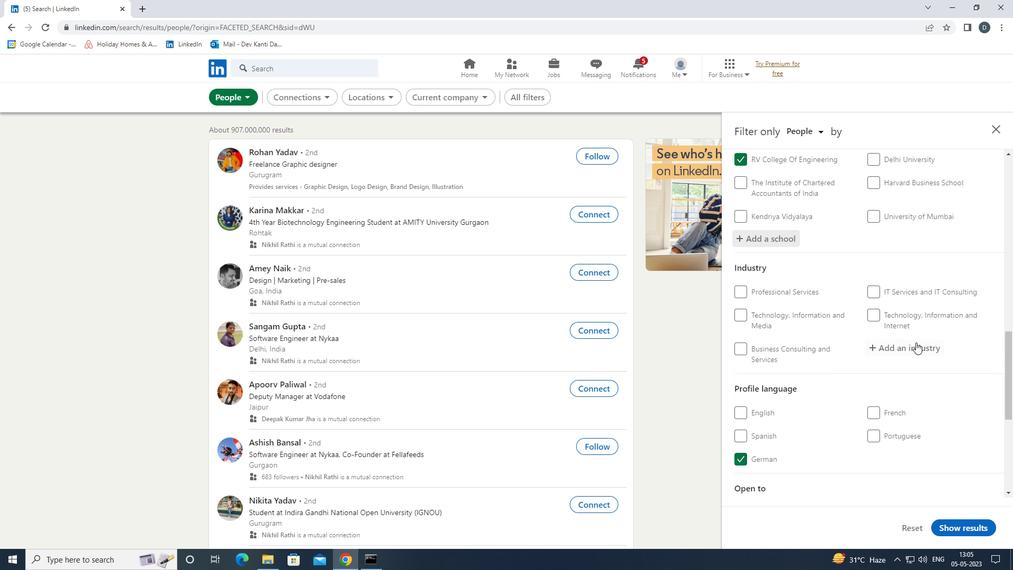 
Action: Key pressed <Key.shift><Key.shift><Key.shift><Key.shift><Key.shift><Key.shift><Key.shift><Key.shift><Key.shift><Key.shift><Key.shift><Key.shift><Key.shift><Key.shift><Key.shift>ADMINISTRATIVE<Key.down><Key.enter>
Screenshot: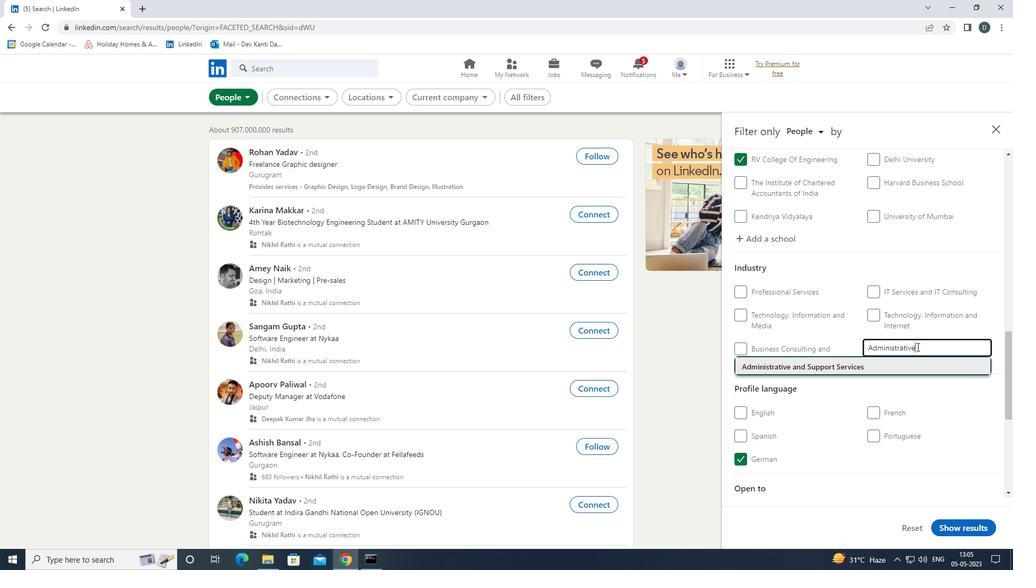 
Action: Mouse moved to (886, 343)
Screenshot: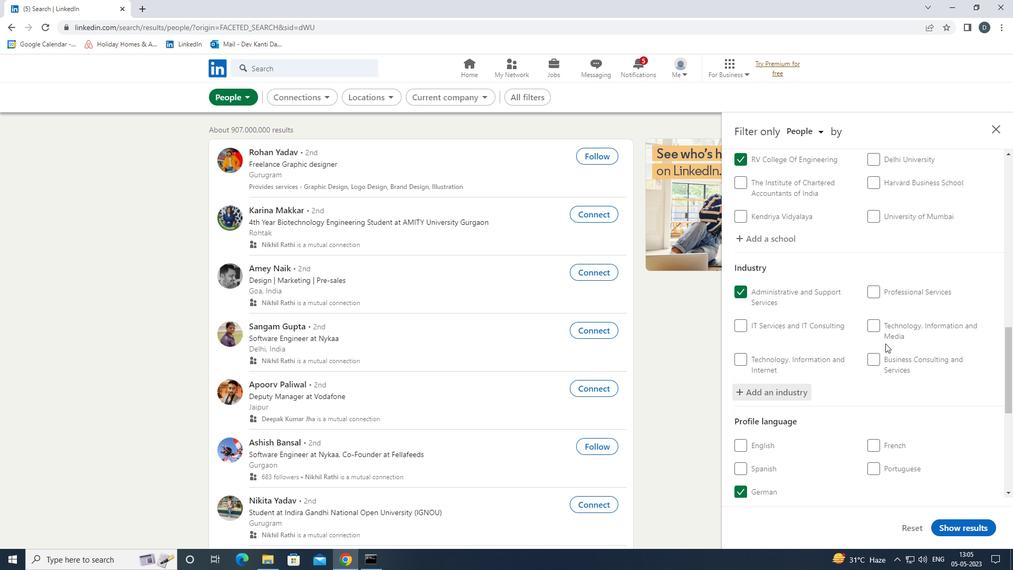 
Action: Mouse scrolled (886, 343) with delta (0, 0)
Screenshot: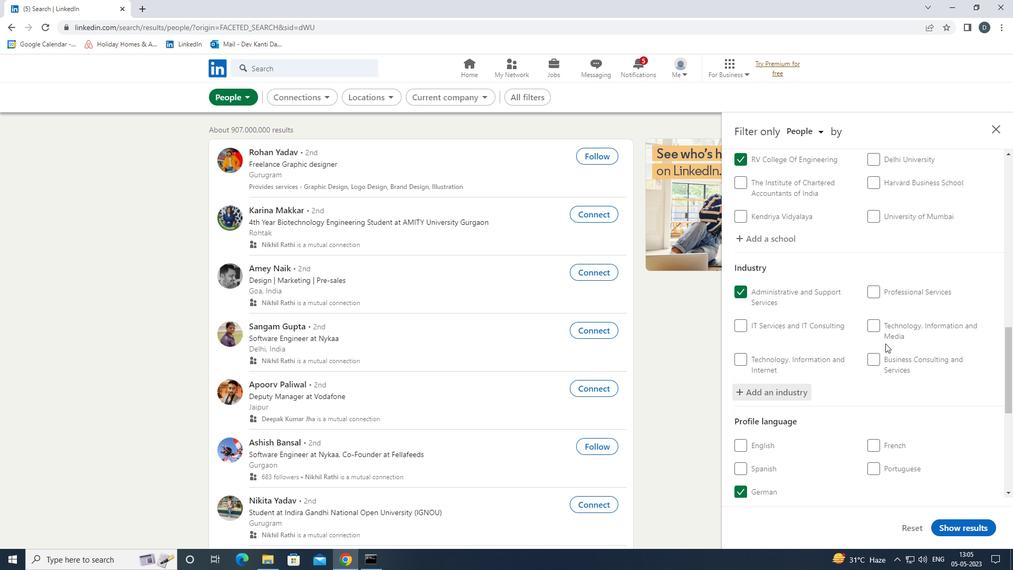 
Action: Mouse moved to (888, 345)
Screenshot: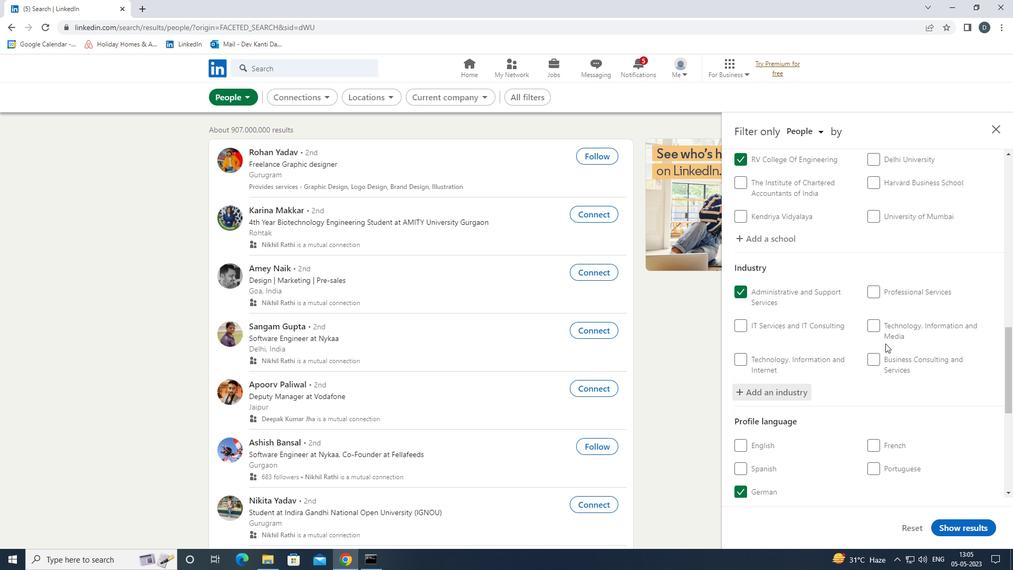 
Action: Mouse scrolled (888, 344) with delta (0, 0)
Screenshot: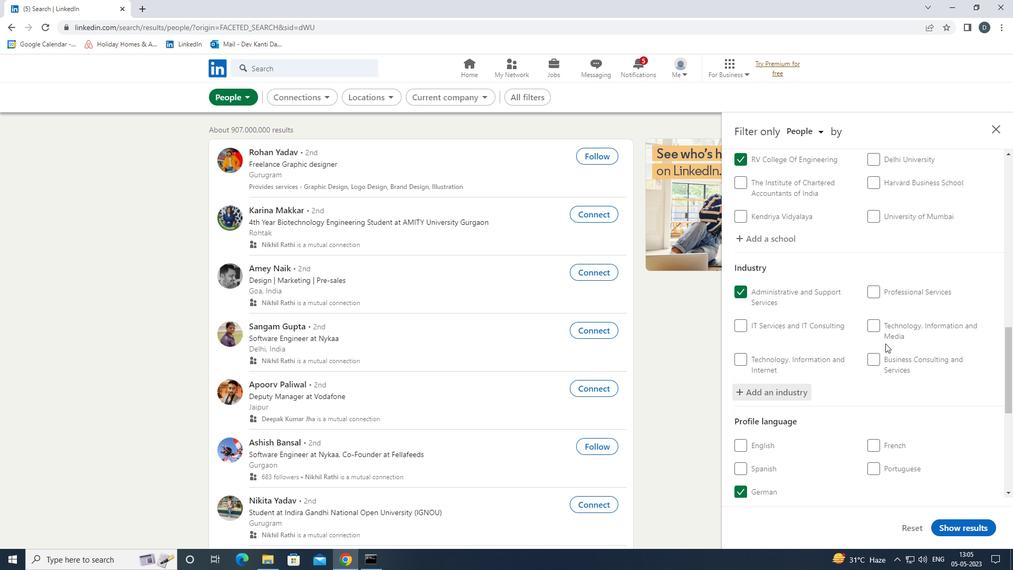 
Action: Mouse moved to (889, 345)
Screenshot: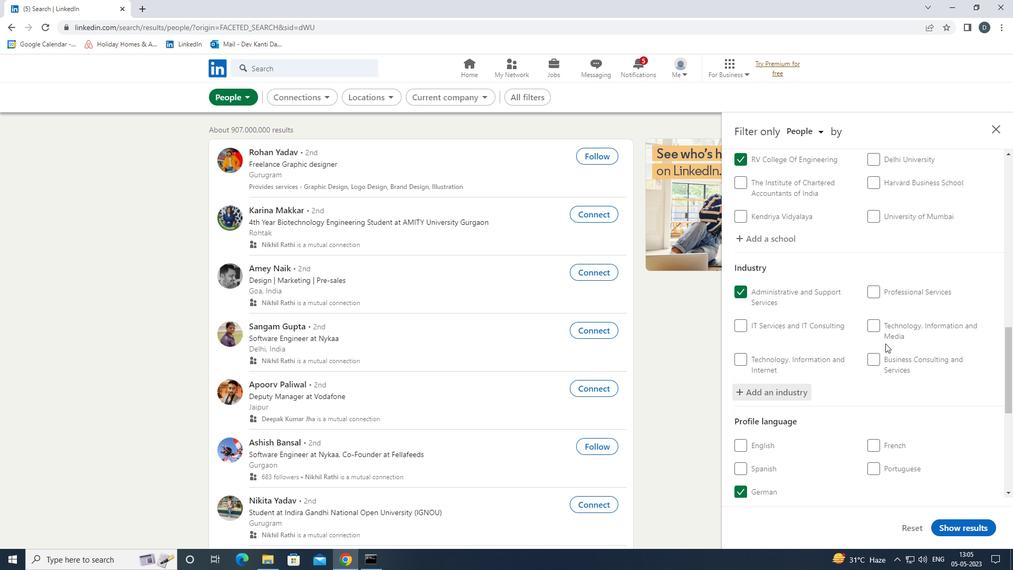 
Action: Mouse scrolled (889, 345) with delta (0, 0)
Screenshot: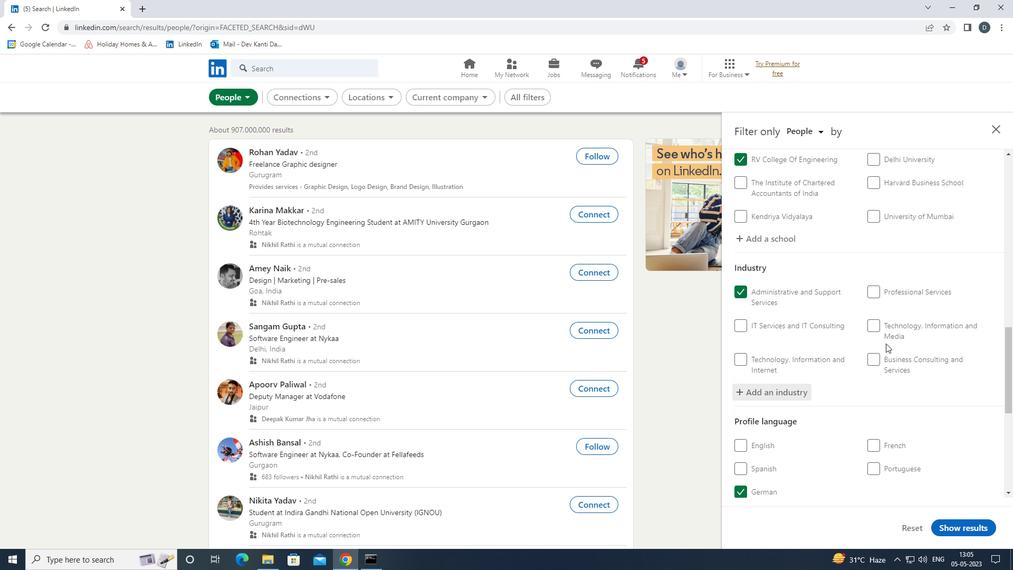 
Action: Mouse moved to (889, 345)
Screenshot: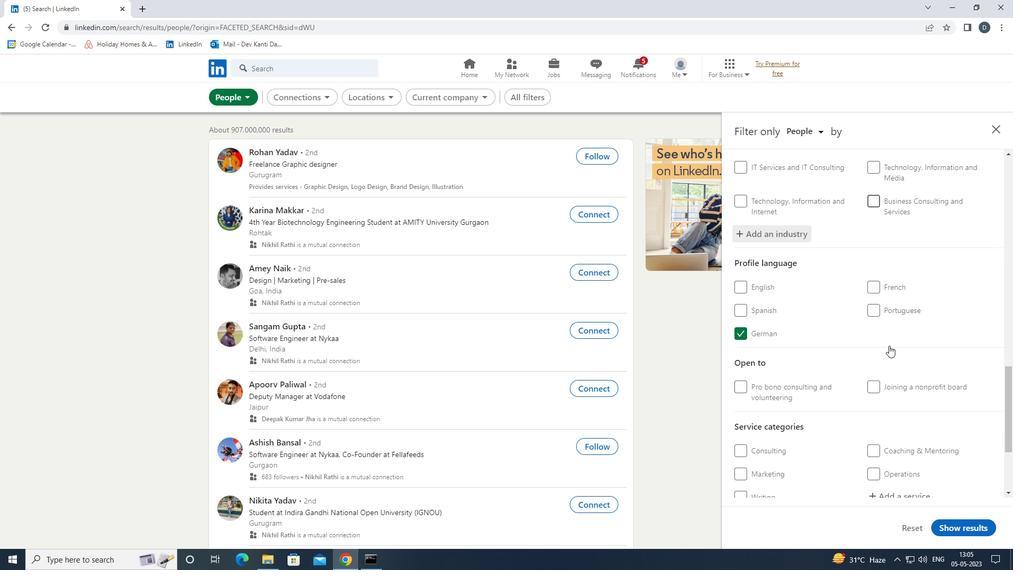 
Action: Mouse scrolled (889, 345) with delta (0, 0)
Screenshot: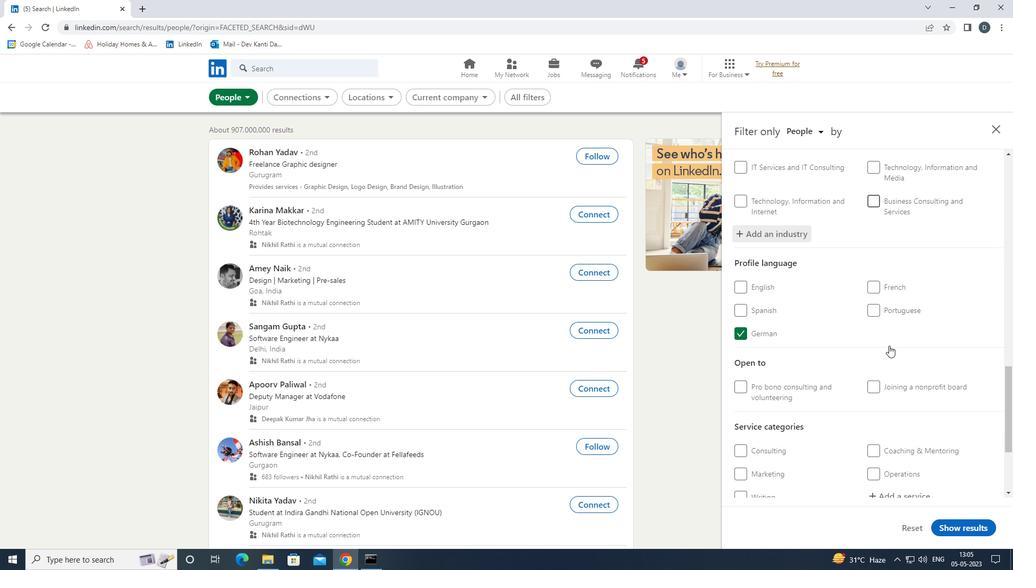 
Action: Mouse moved to (900, 443)
Screenshot: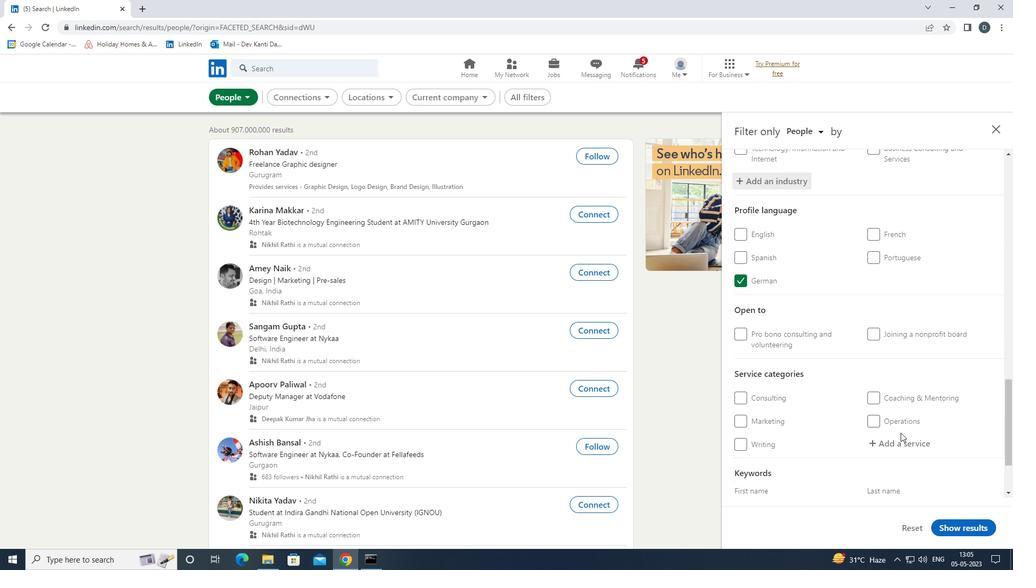 
Action: Mouse pressed left at (900, 443)
Screenshot: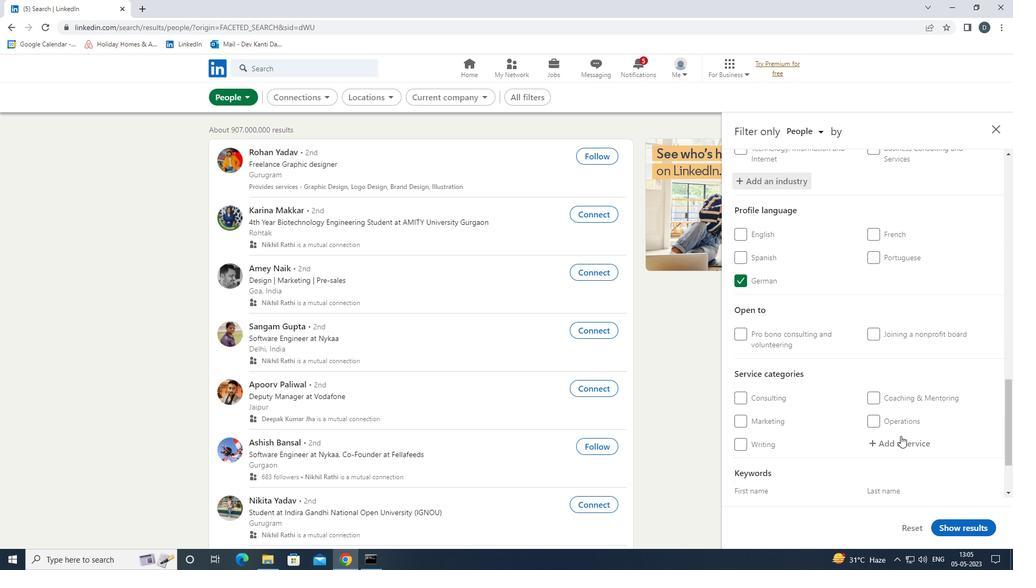 
Action: Mouse moved to (902, 354)
Screenshot: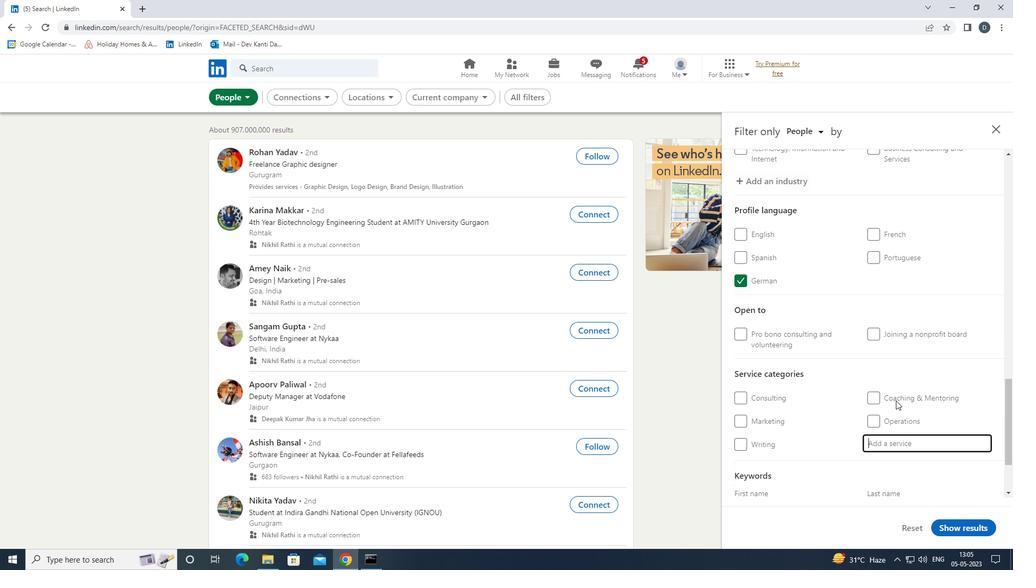 
Action: Mouse scrolled (902, 354) with delta (0, 0)
Screenshot: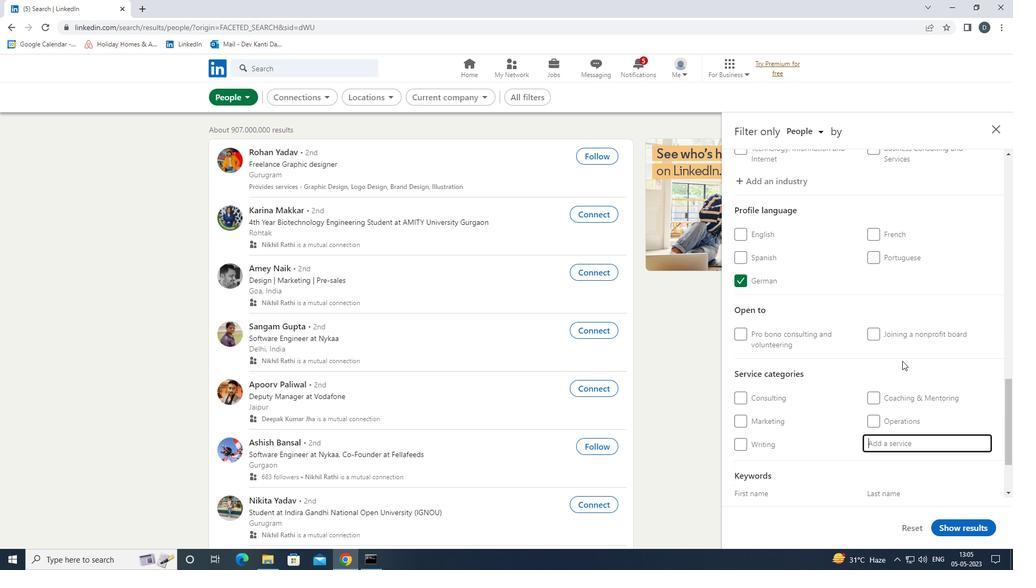 
Action: Mouse moved to (904, 333)
Screenshot: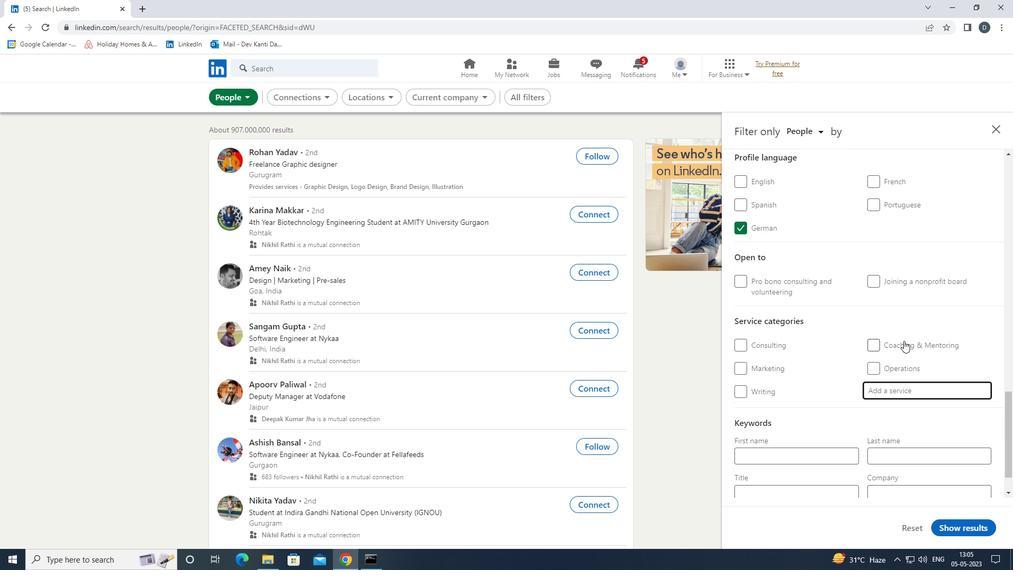 
Action: Mouse scrolled (904, 332) with delta (0, 0)
Screenshot: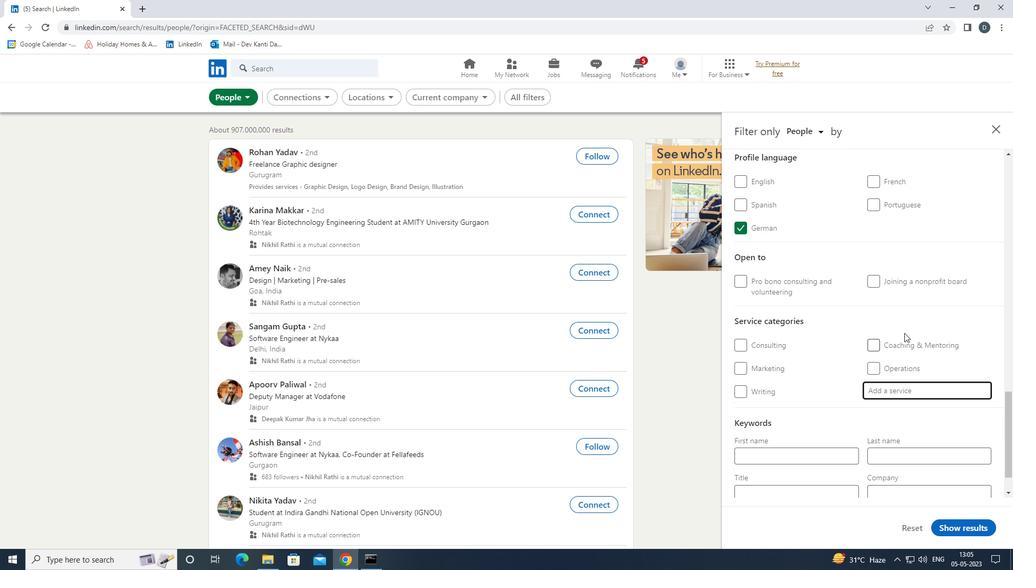 
Action: Mouse moved to (904, 331)
Screenshot: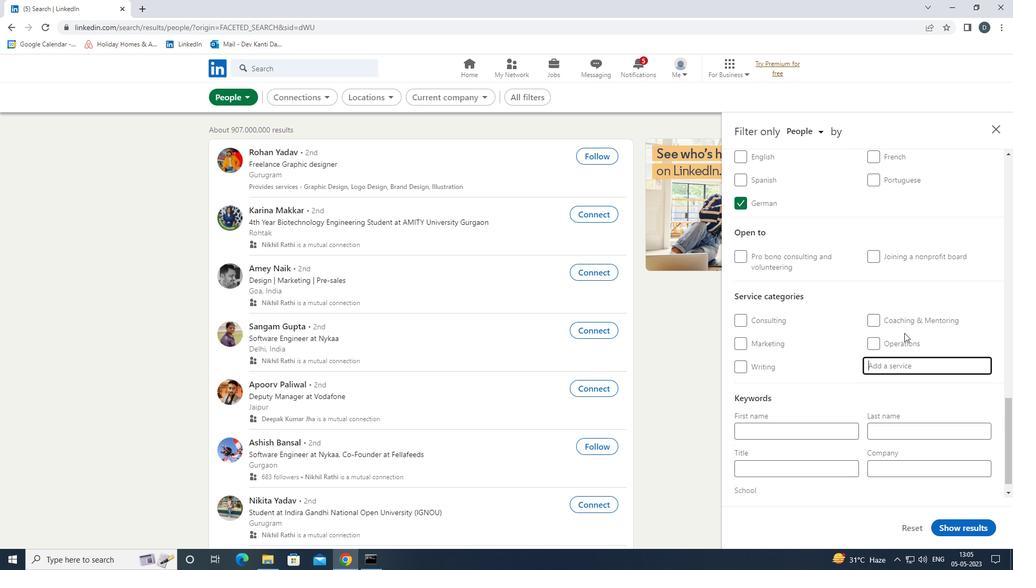 
Action: Key pressed <Key.shift><Key.shift><Key.shift><Key.shift><Key.shift><Key.shift><Key.shift><Key.shift>ANIMATION<Key.space><Key.backspace><Key.shift>ARCHITECTURE<Key.enter>
Screenshot: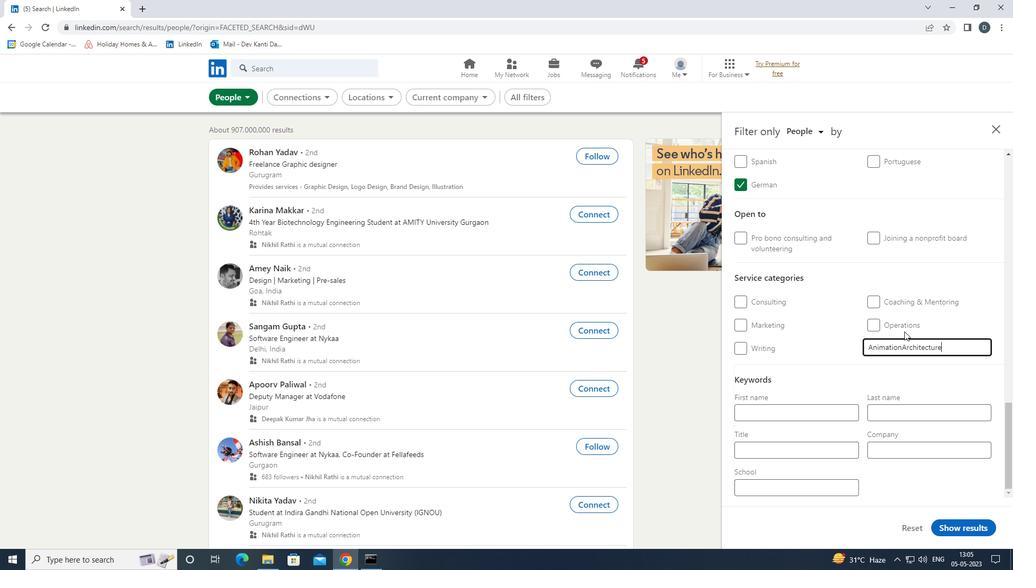 
Action: Mouse moved to (903, 331)
Screenshot: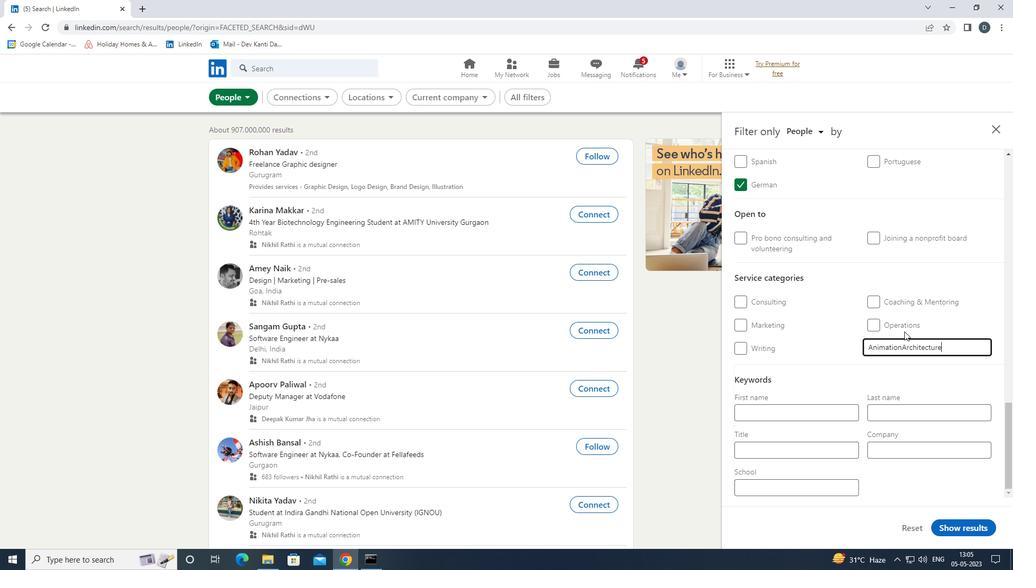 
Action: Mouse scrolled (903, 330) with delta (0, 0)
Screenshot: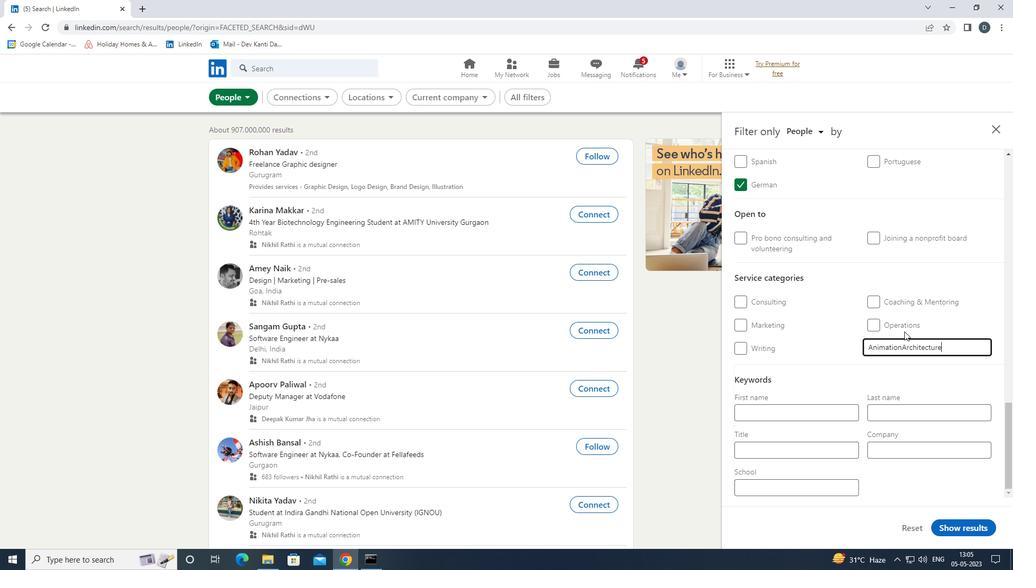 
Action: Mouse moved to (898, 343)
Screenshot: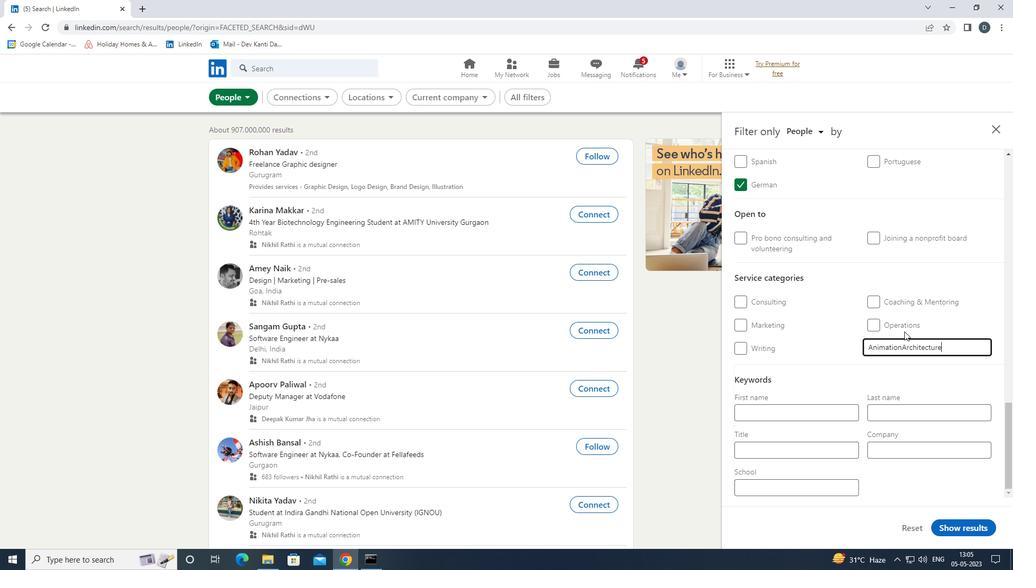 
Action: Mouse scrolled (898, 342) with delta (0, 0)
Screenshot: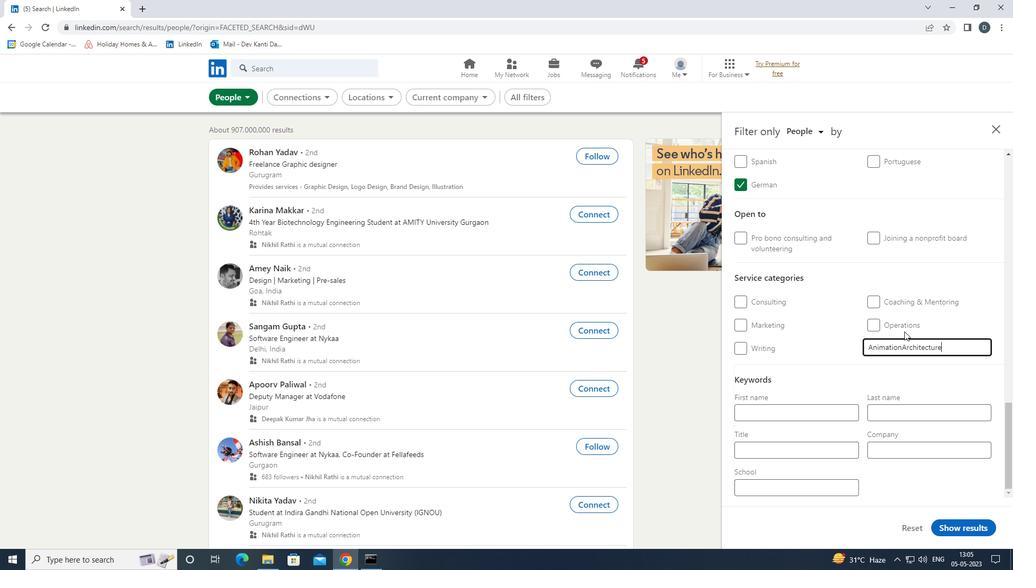 
Action: Mouse moved to (821, 455)
Screenshot: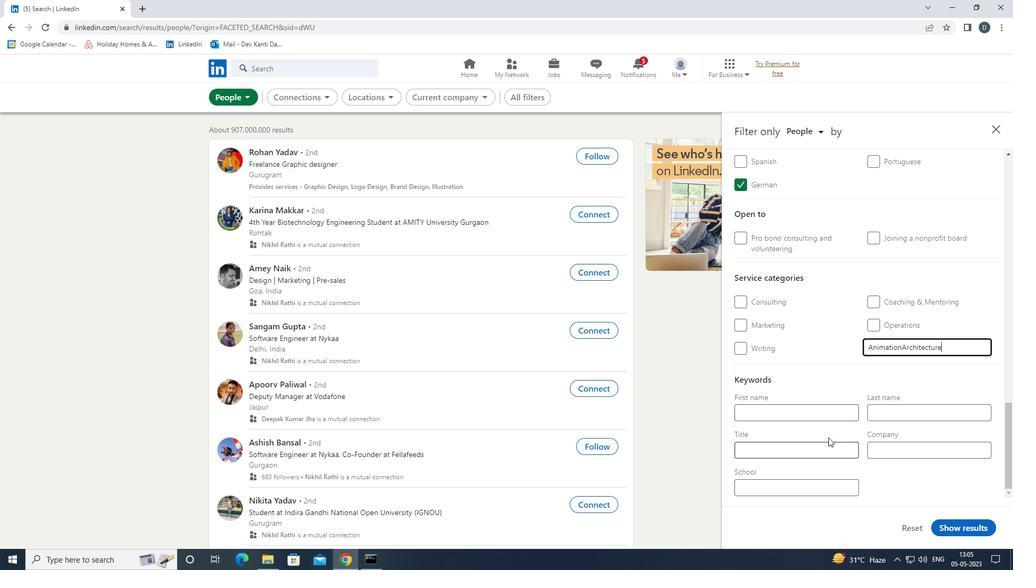 
Action: Mouse pressed left at (821, 455)
Screenshot: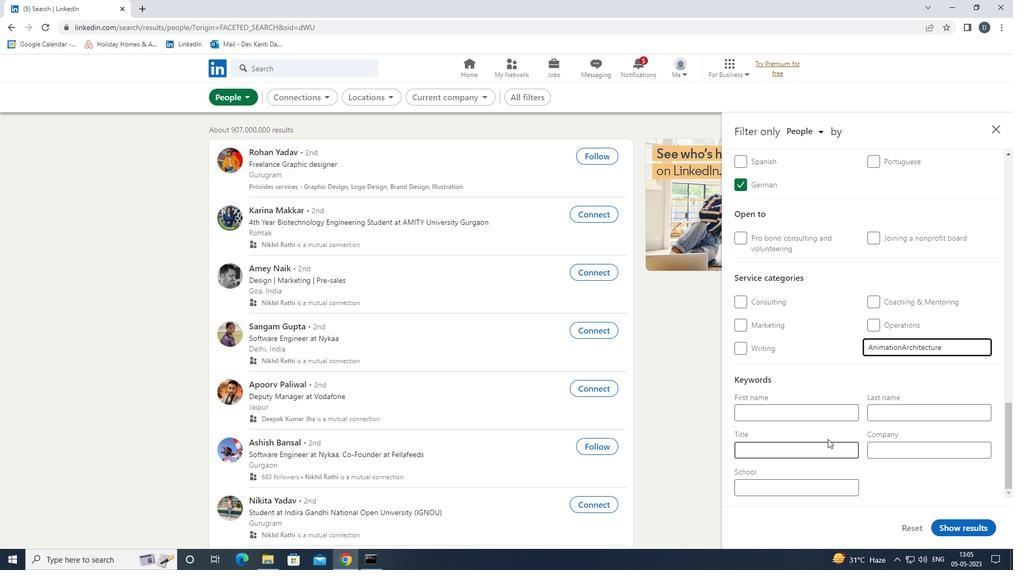 
Action: Key pressed <Key.shift>MARKET<Key.space><Key.shift>DEVELOPMENT<Key.space><Key.shift>MANAGER
Screenshot: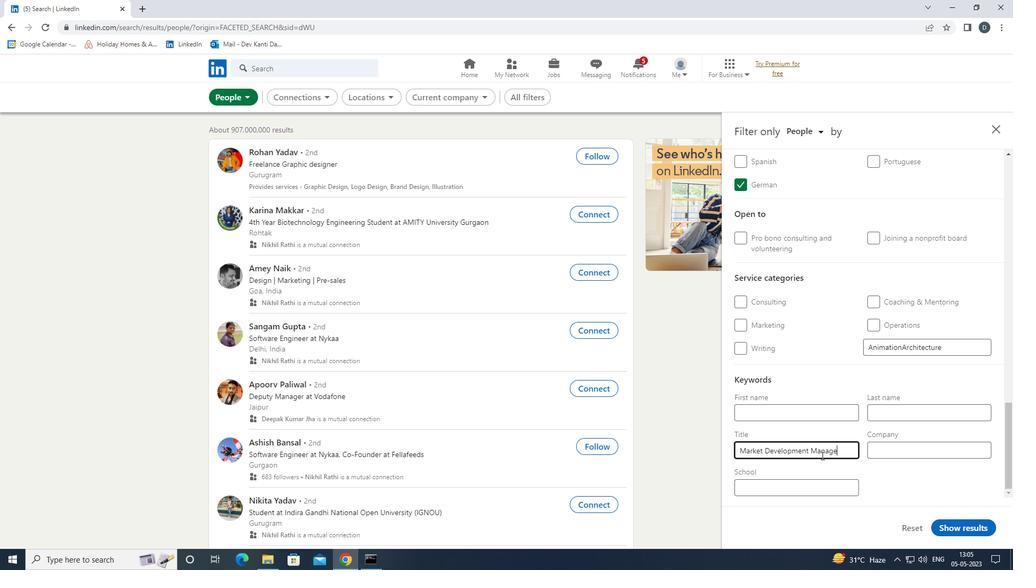 
Action: Mouse moved to (983, 525)
Screenshot: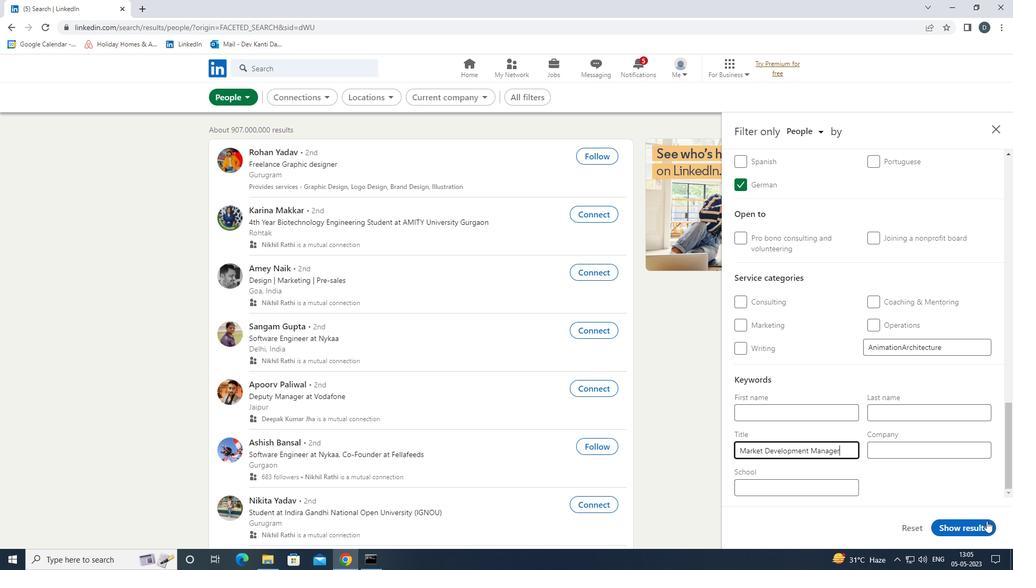 
Action: Mouse pressed left at (983, 525)
Screenshot: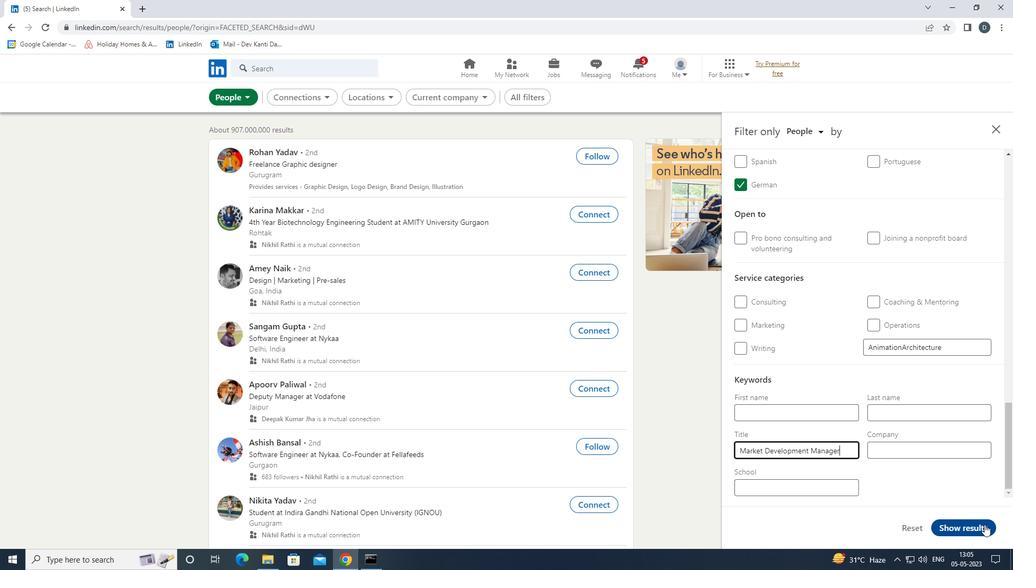 
Action: Mouse moved to (958, 368)
Screenshot: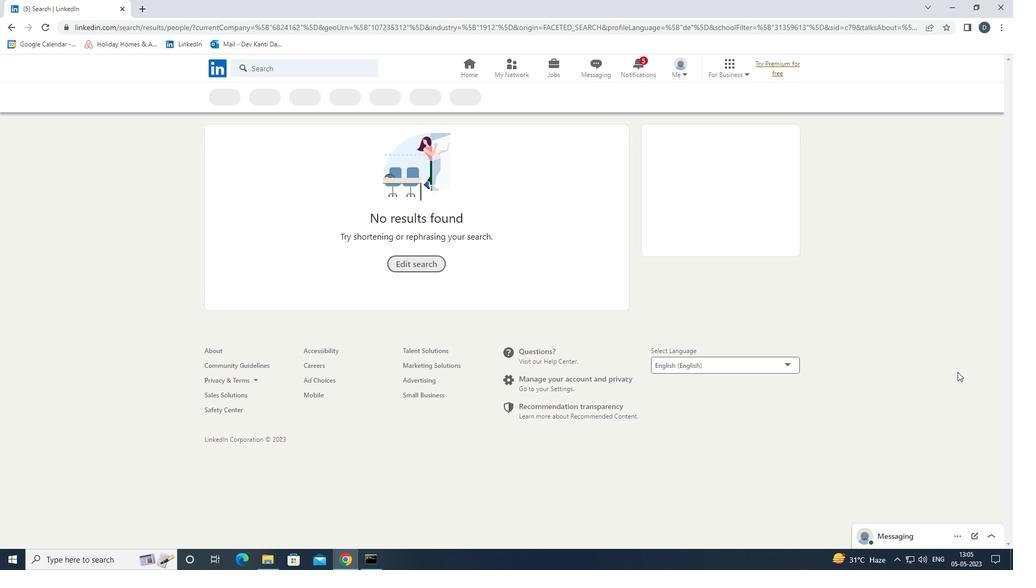 
